 Task: Search One-way flight tickets for 2 adults, in Premium economy from Sharm El Sheikh to Bangalore to travel on 26-Nov-2023.  Stops: Any number of stops.
Action: Mouse moved to (405, 295)
Screenshot: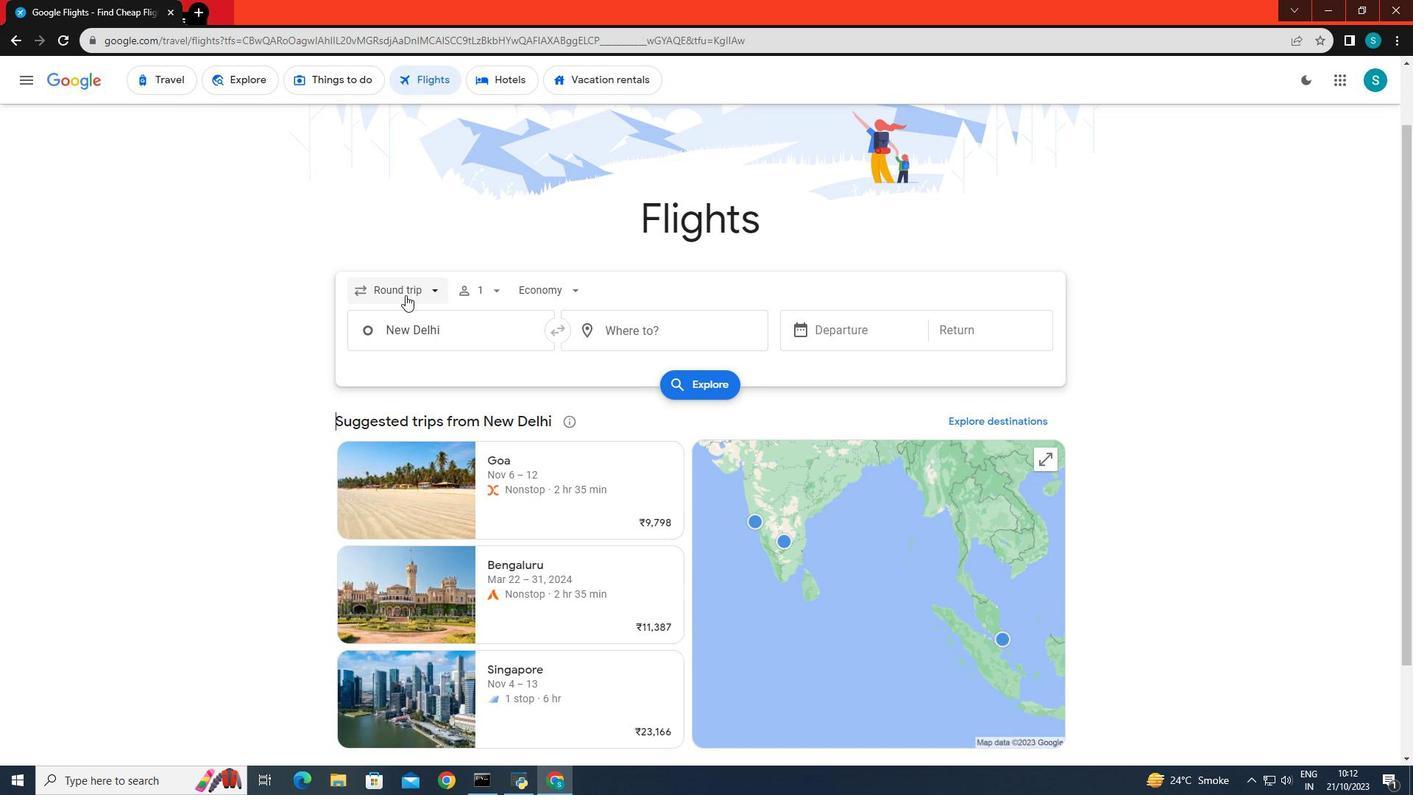 
Action: Mouse pressed left at (405, 295)
Screenshot: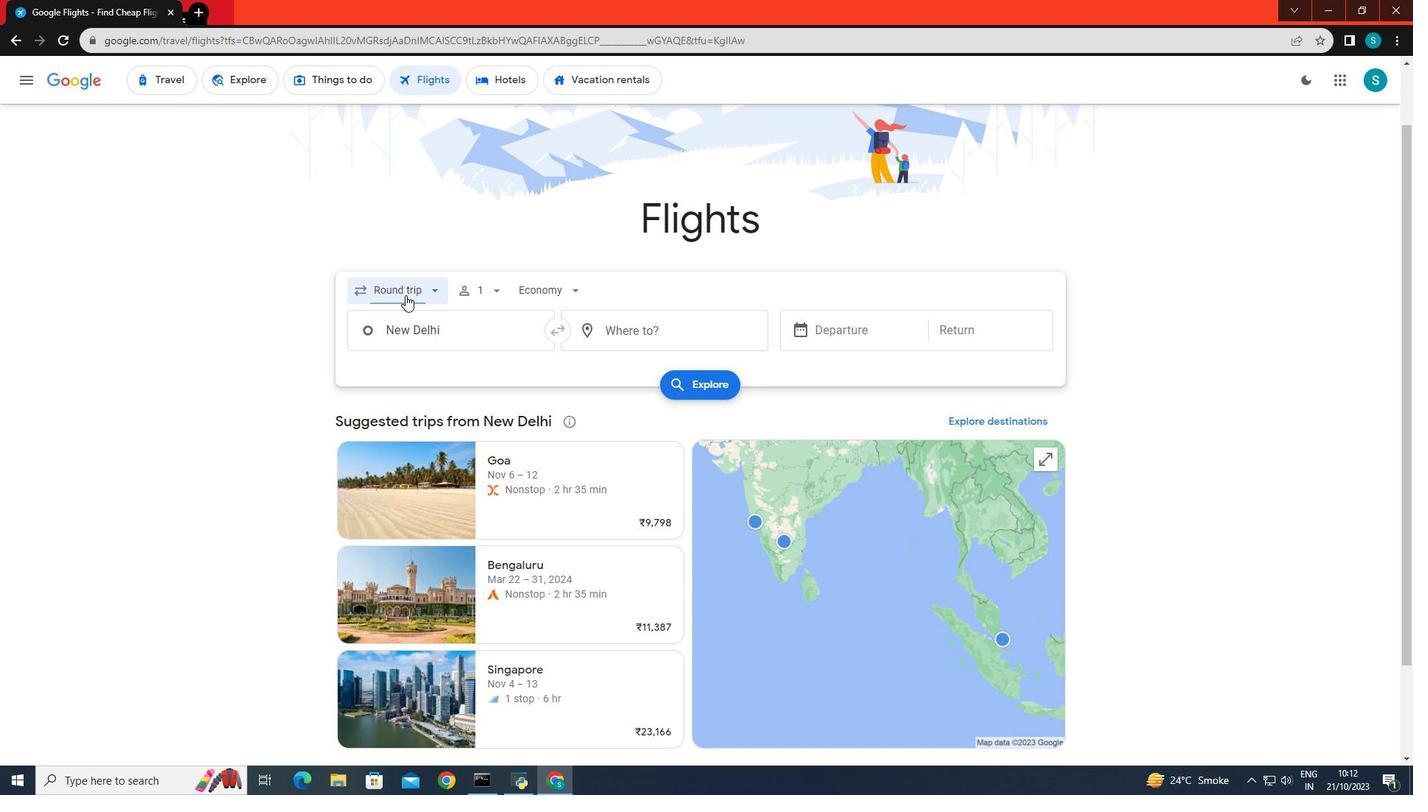 
Action: Mouse moved to (400, 368)
Screenshot: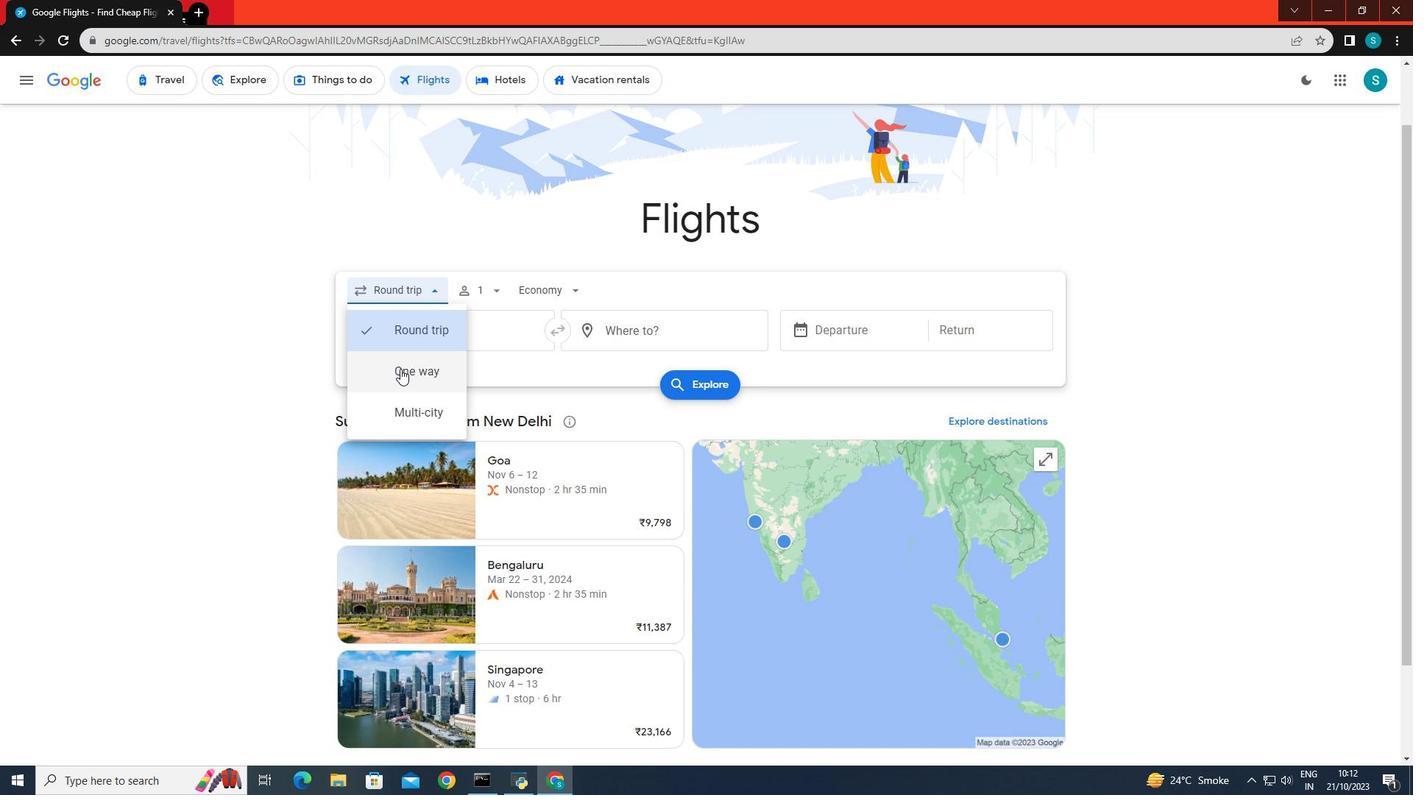 
Action: Mouse pressed left at (400, 368)
Screenshot: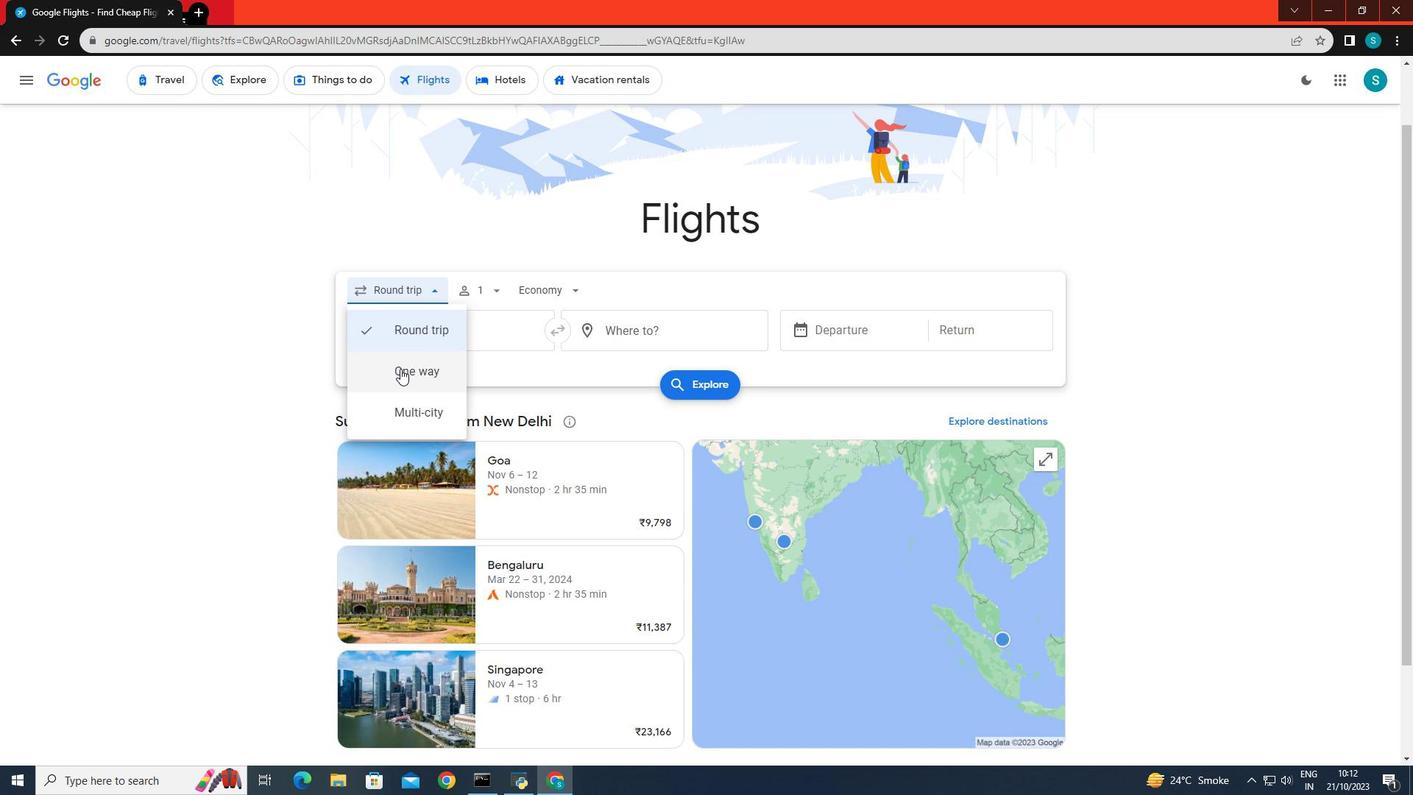 
Action: Mouse moved to (478, 285)
Screenshot: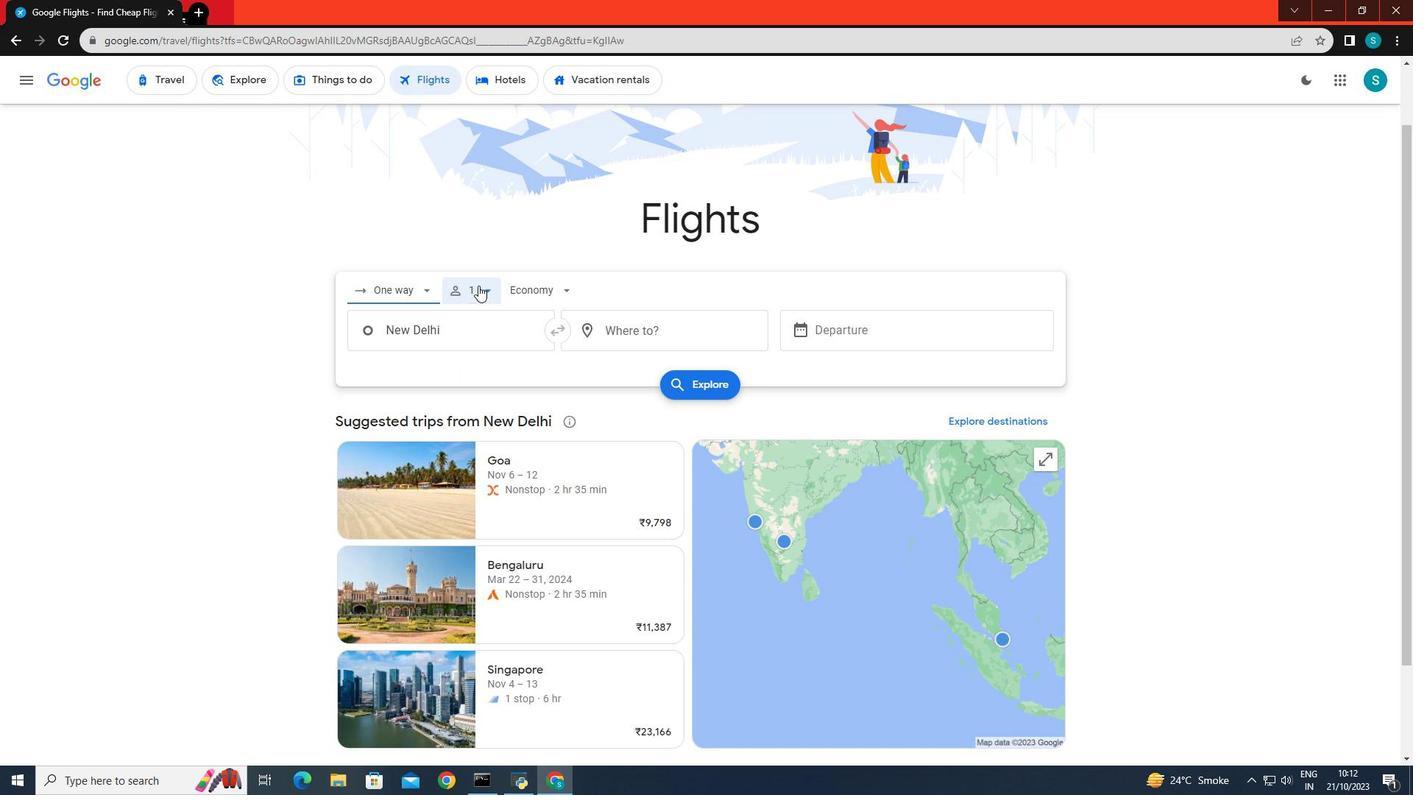 
Action: Mouse pressed left at (478, 285)
Screenshot: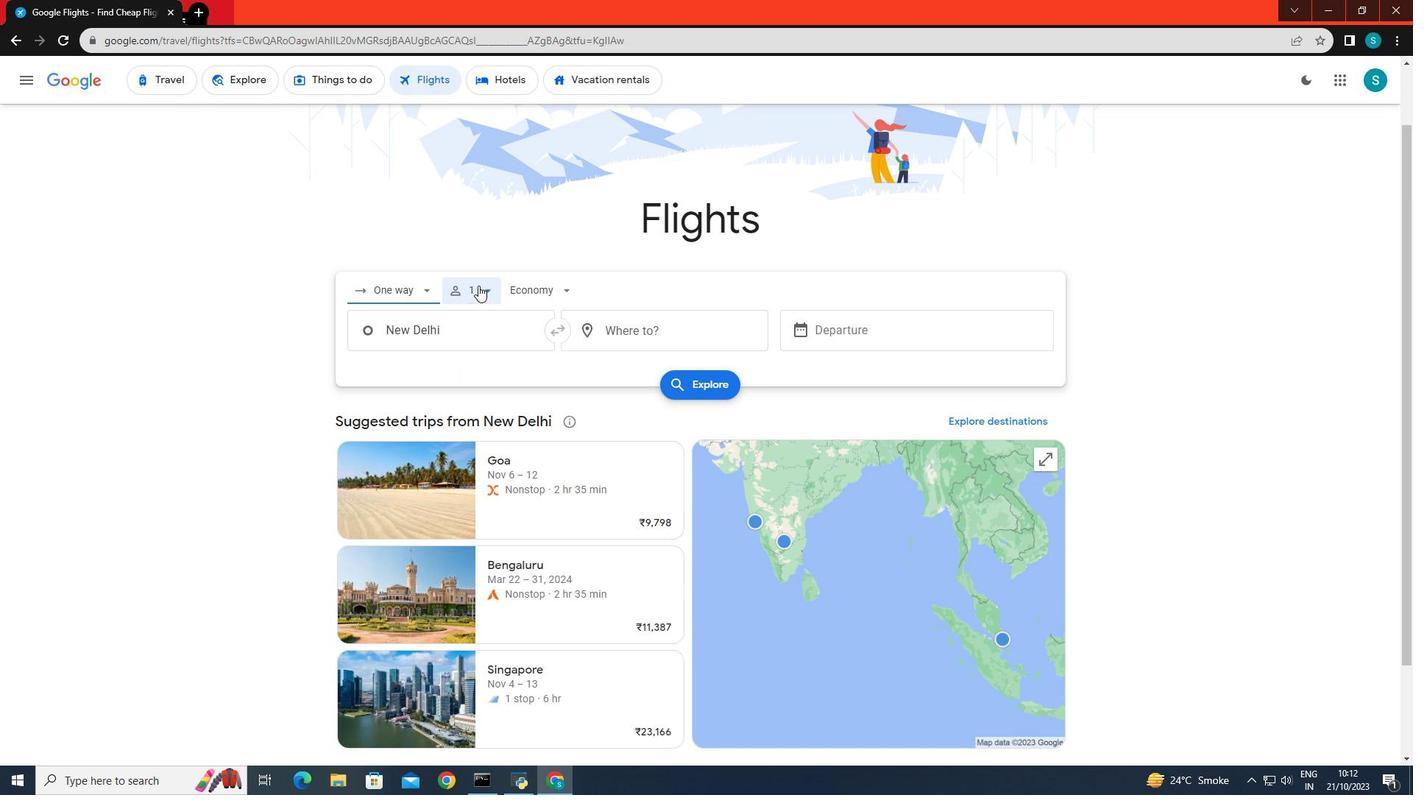 
Action: Mouse moved to (596, 326)
Screenshot: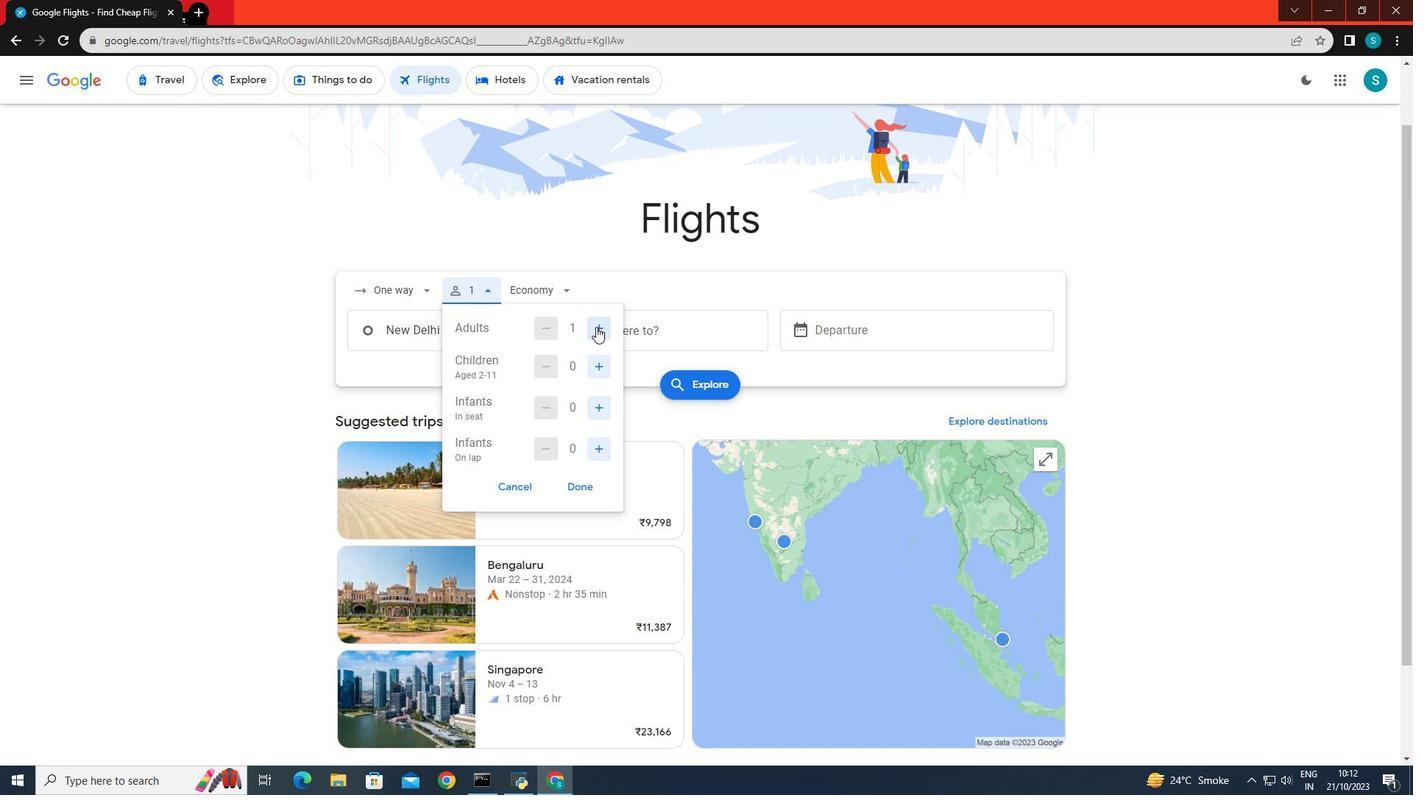 
Action: Mouse pressed left at (596, 326)
Screenshot: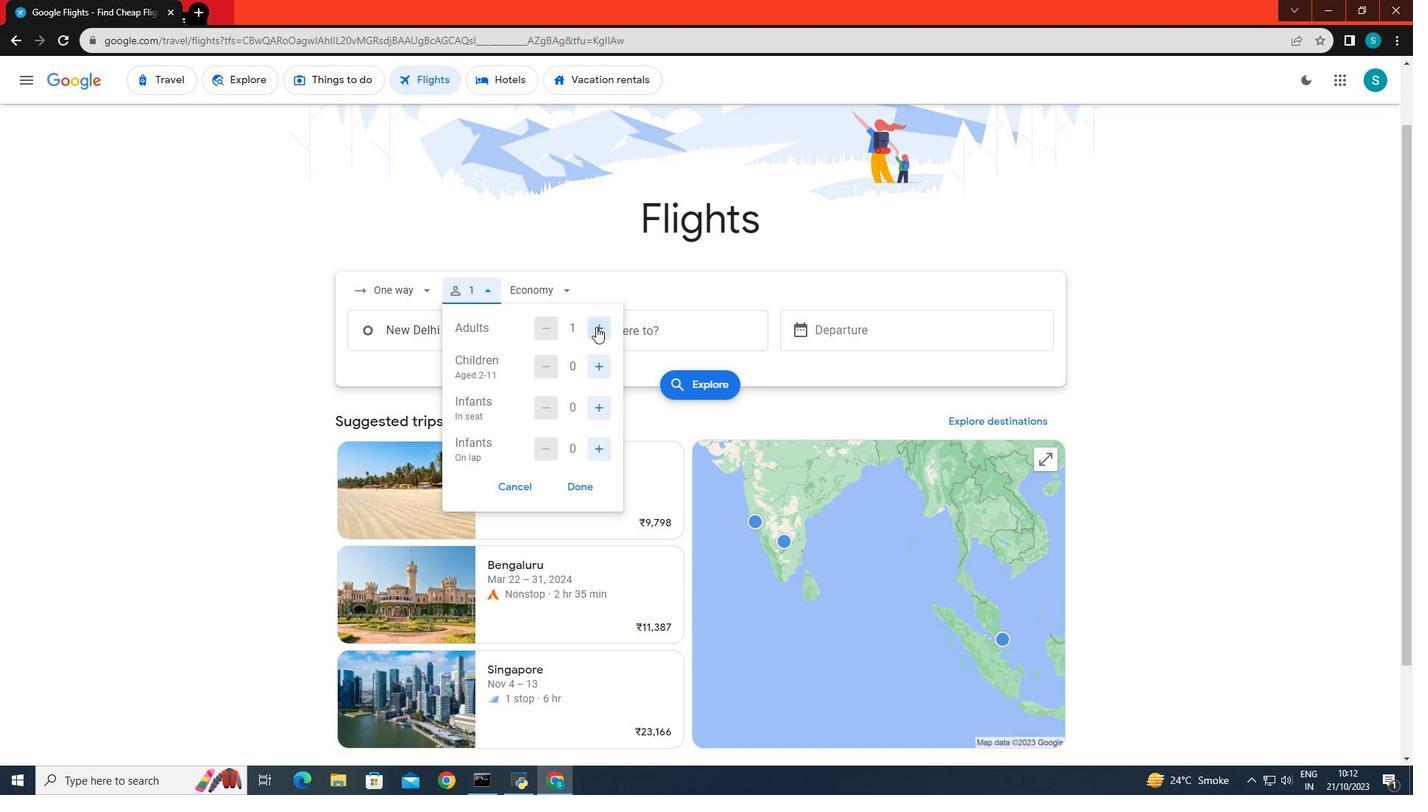 
Action: Mouse moved to (584, 484)
Screenshot: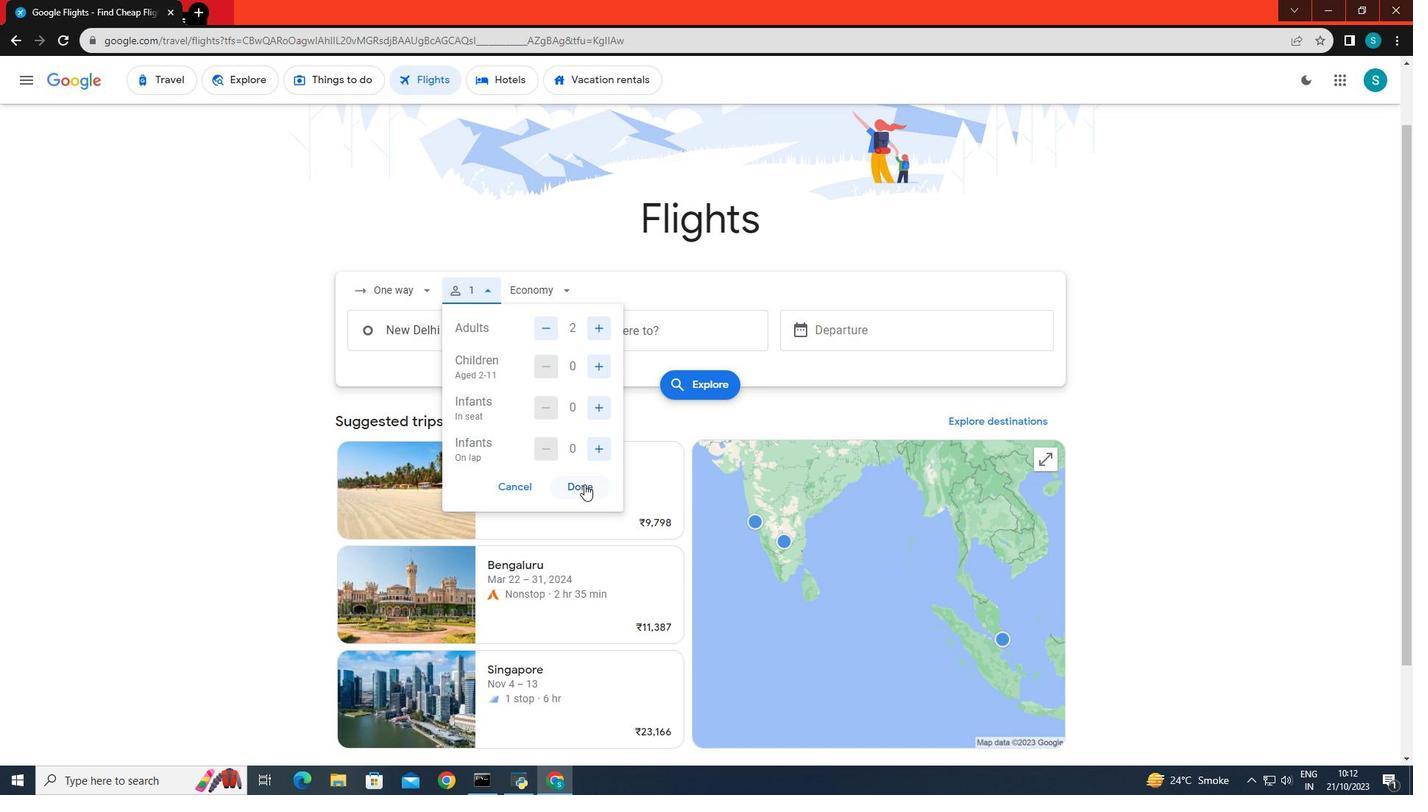 
Action: Mouse pressed left at (584, 484)
Screenshot: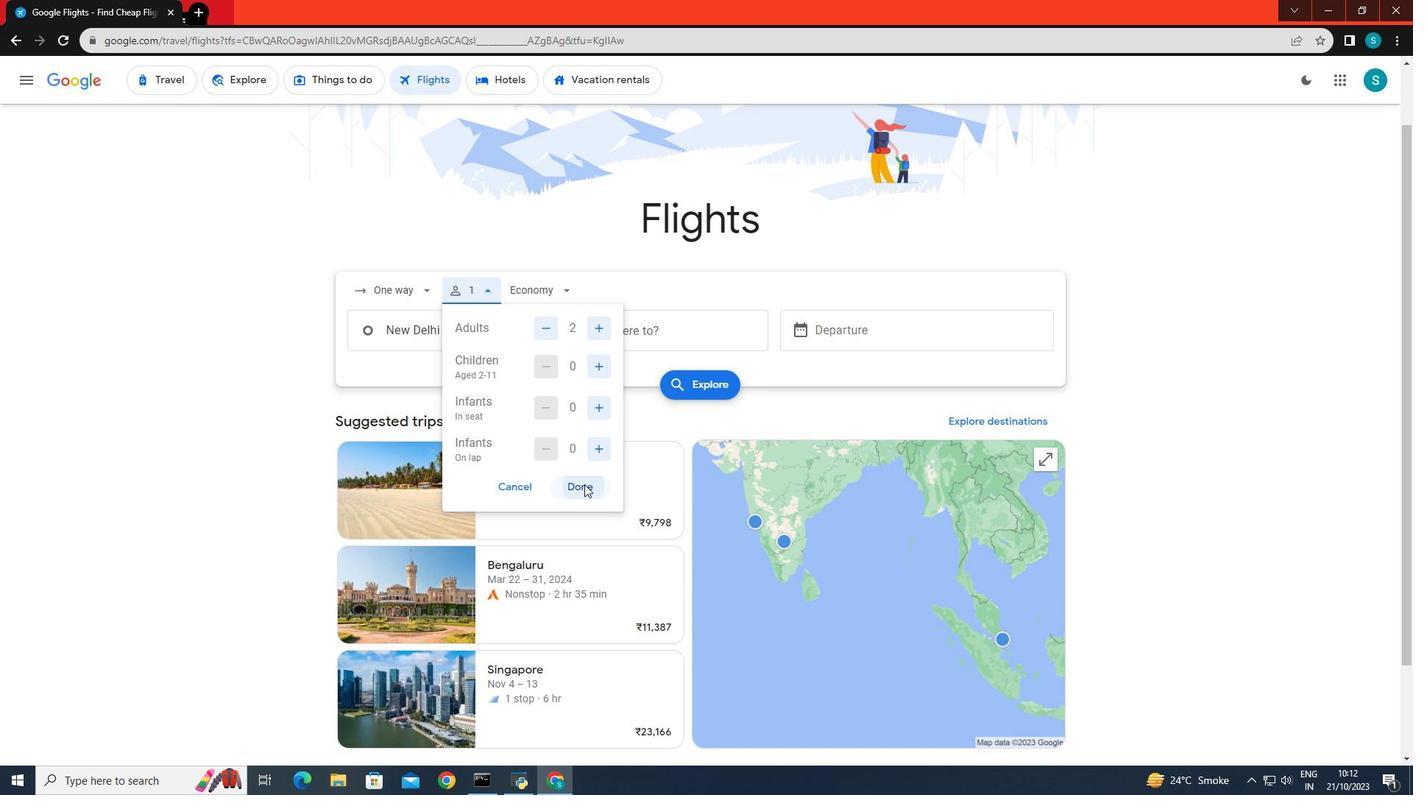 
Action: Mouse moved to (571, 290)
Screenshot: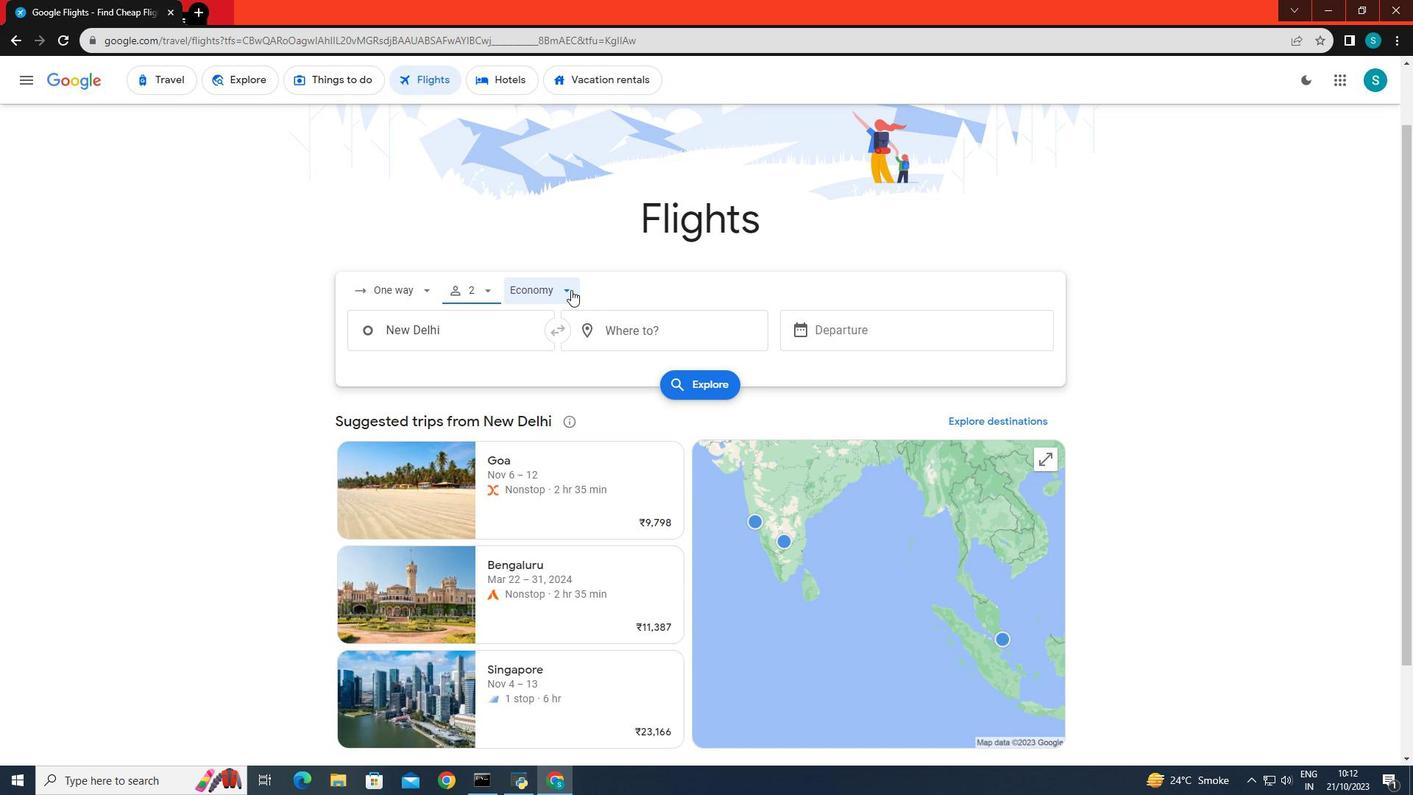 
Action: Mouse pressed left at (571, 290)
Screenshot: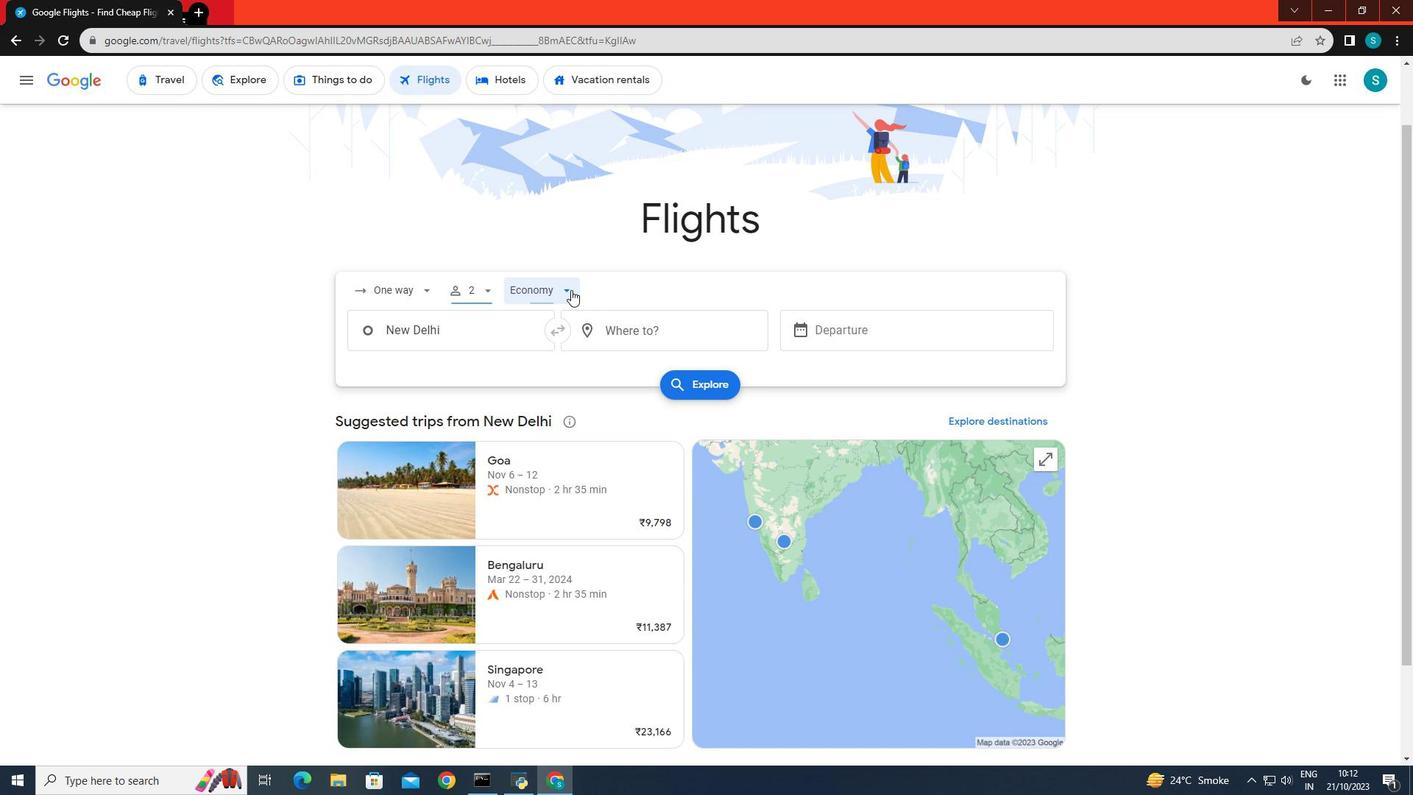 
Action: Mouse moved to (566, 360)
Screenshot: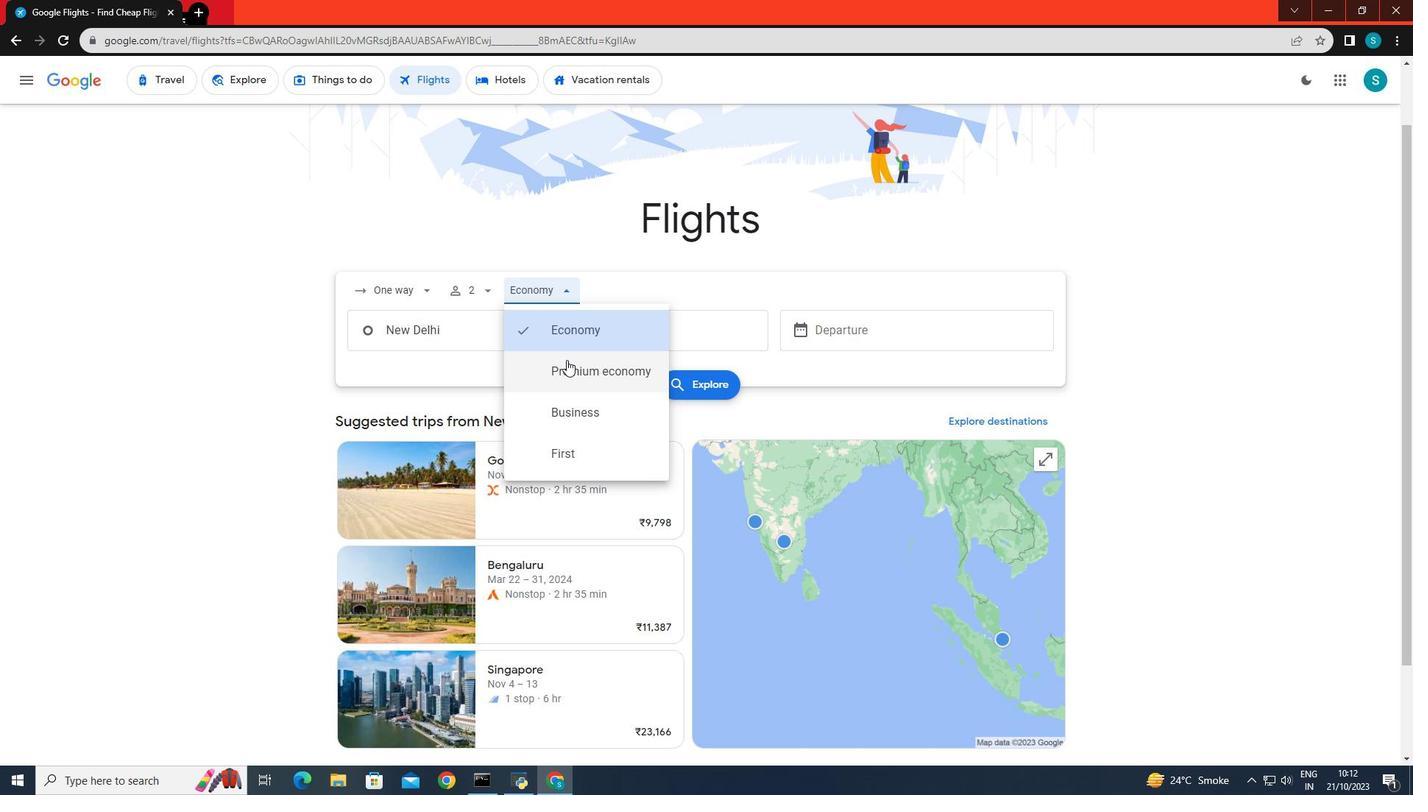 
Action: Mouse pressed left at (566, 360)
Screenshot: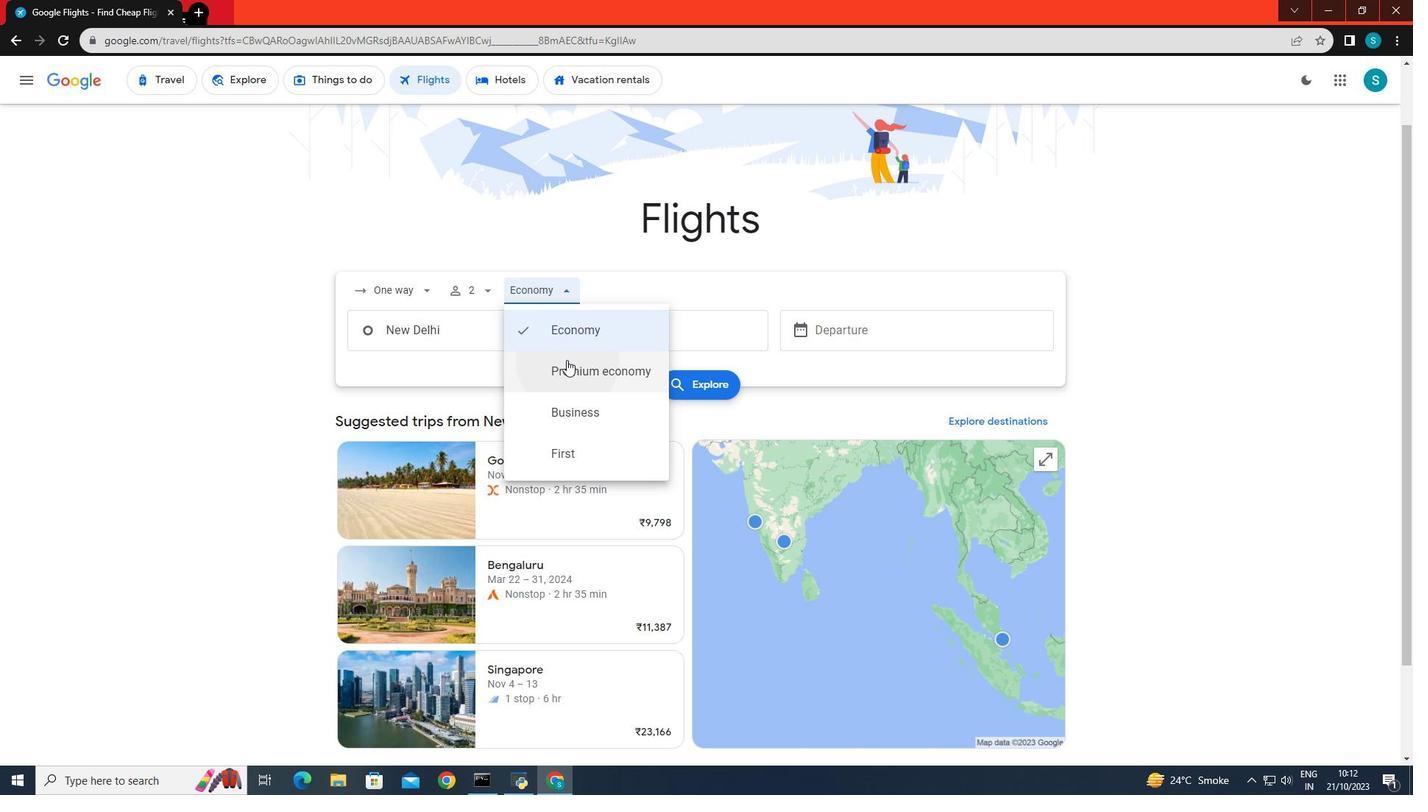 
Action: Mouse moved to (443, 333)
Screenshot: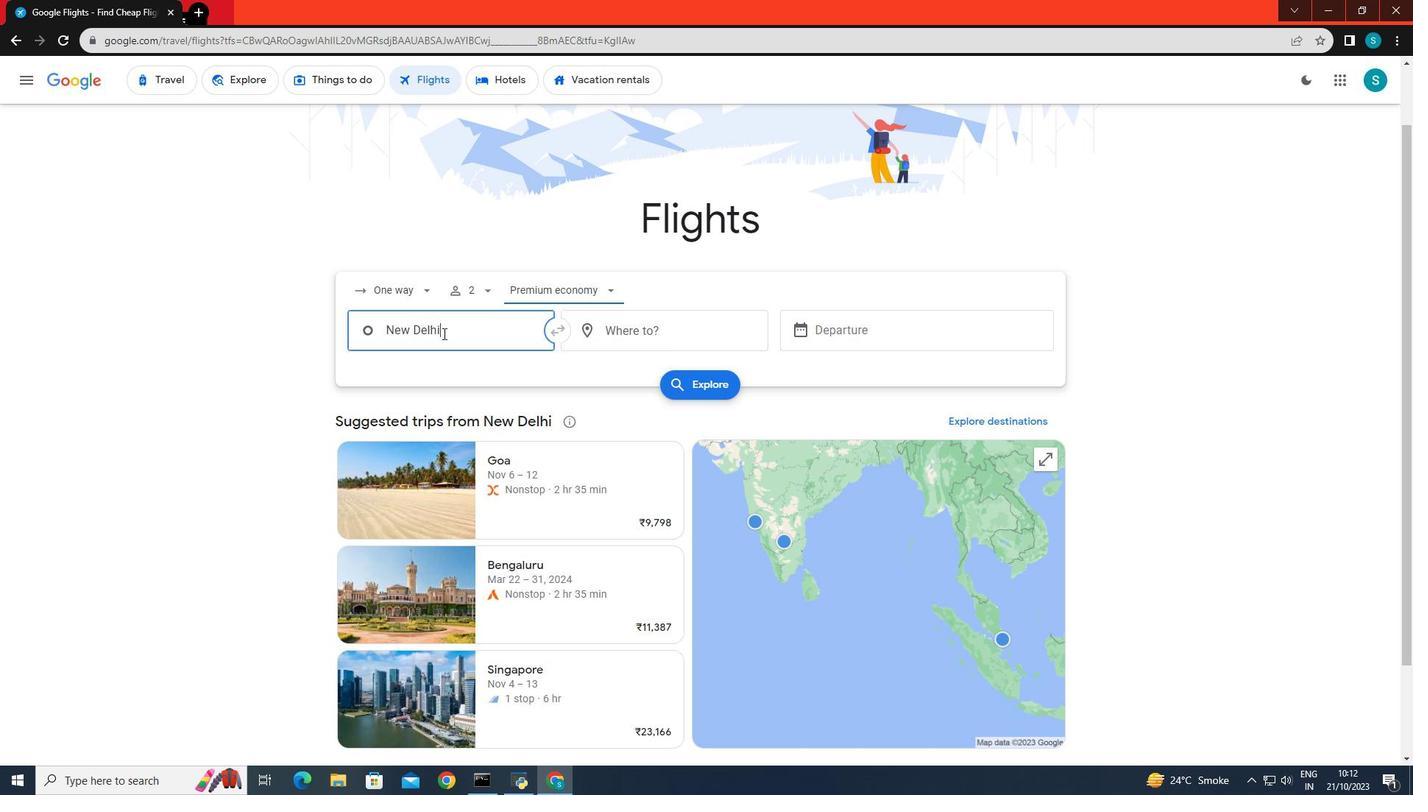 
Action: Mouse pressed left at (443, 333)
Screenshot: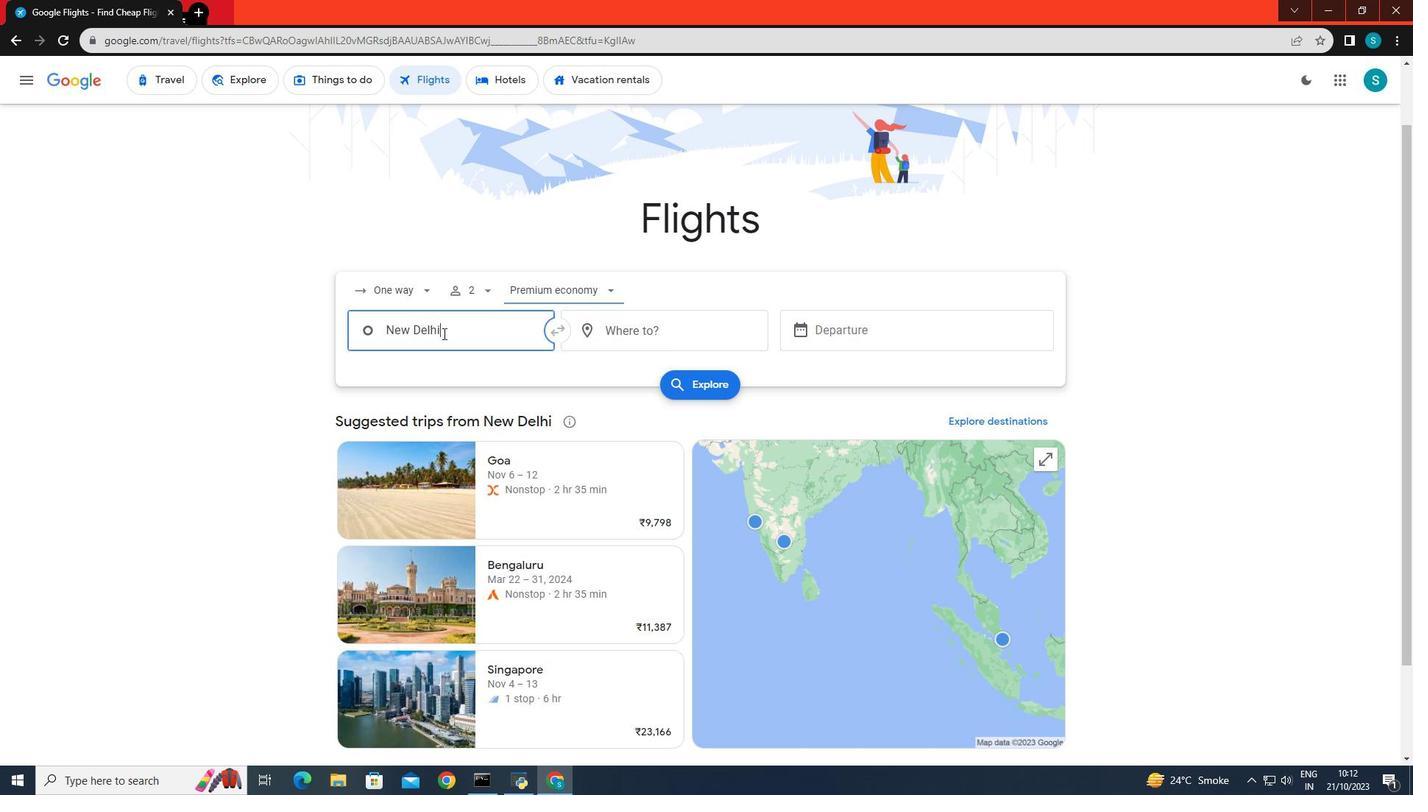 
Action: Key pressed <Key.backspace><Key.caps_lock>S<Key.caps_lock>ha<Key.backspace><Key.backspace><Key.backspace>s<Key.caps_lock>HARM<Key.space><Key.caps_lock>e<Key.caps_lock>L-<Key.caps_lock>s<Key.caps_lock>HEIKH,<Key.space>
Screenshot: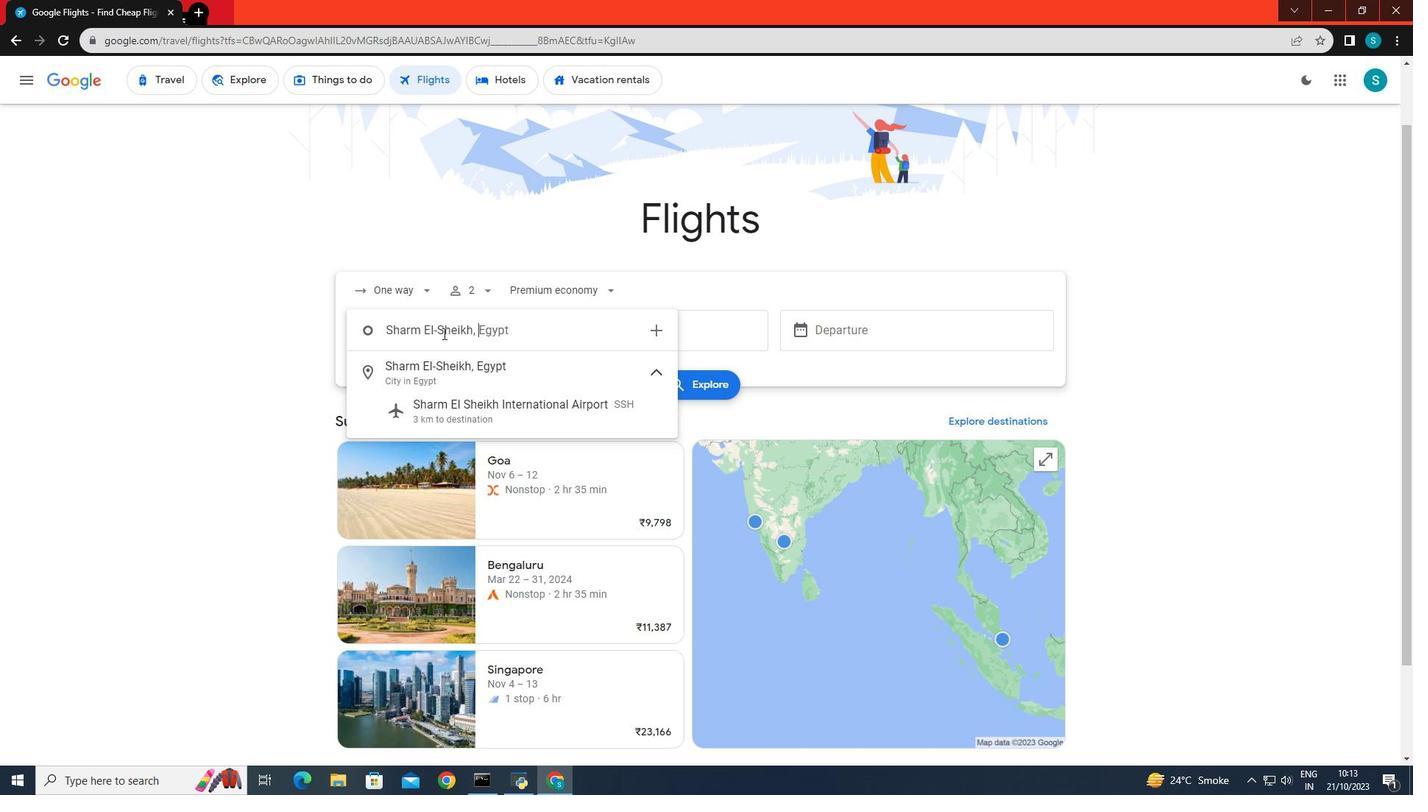 
Action: Mouse moved to (453, 370)
Screenshot: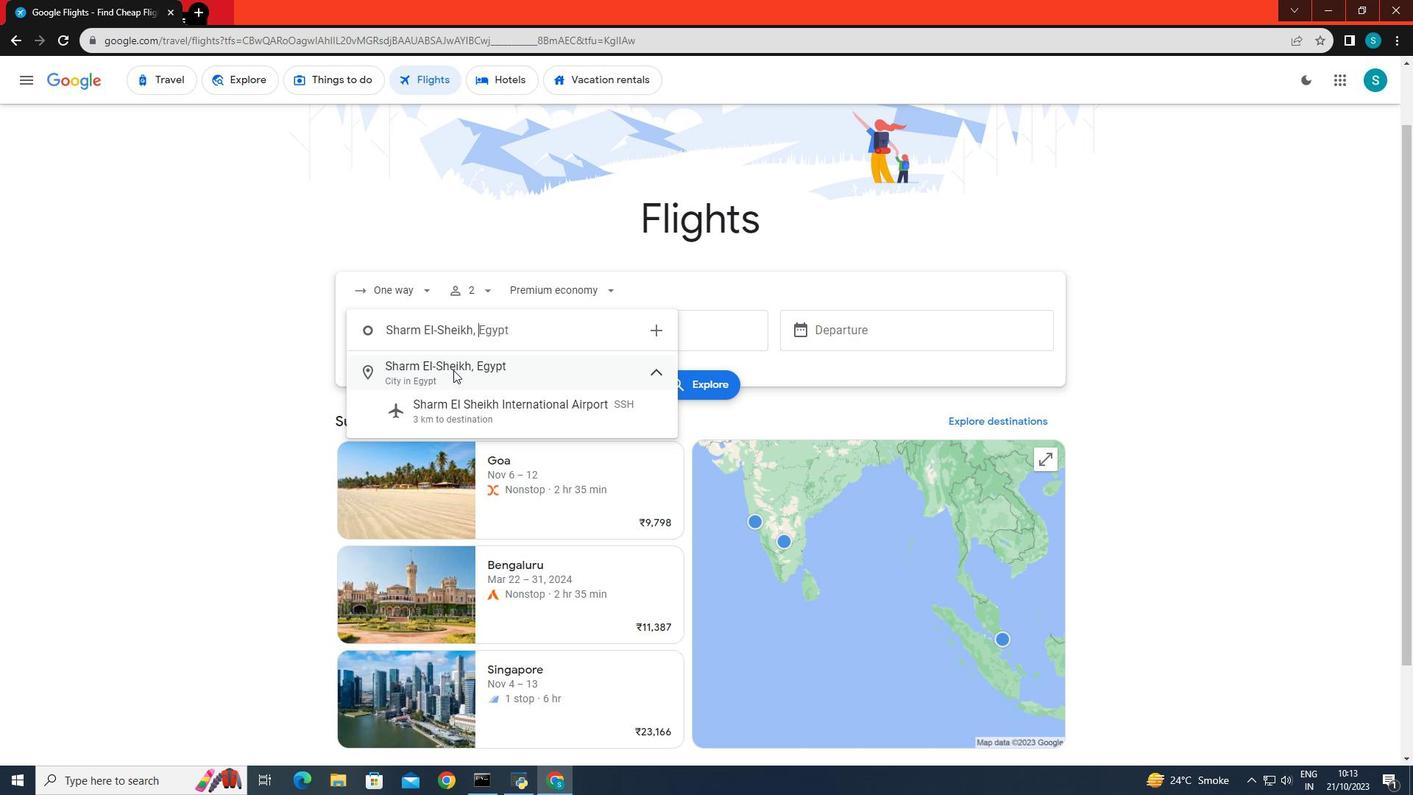 
Action: Mouse pressed left at (453, 370)
Screenshot: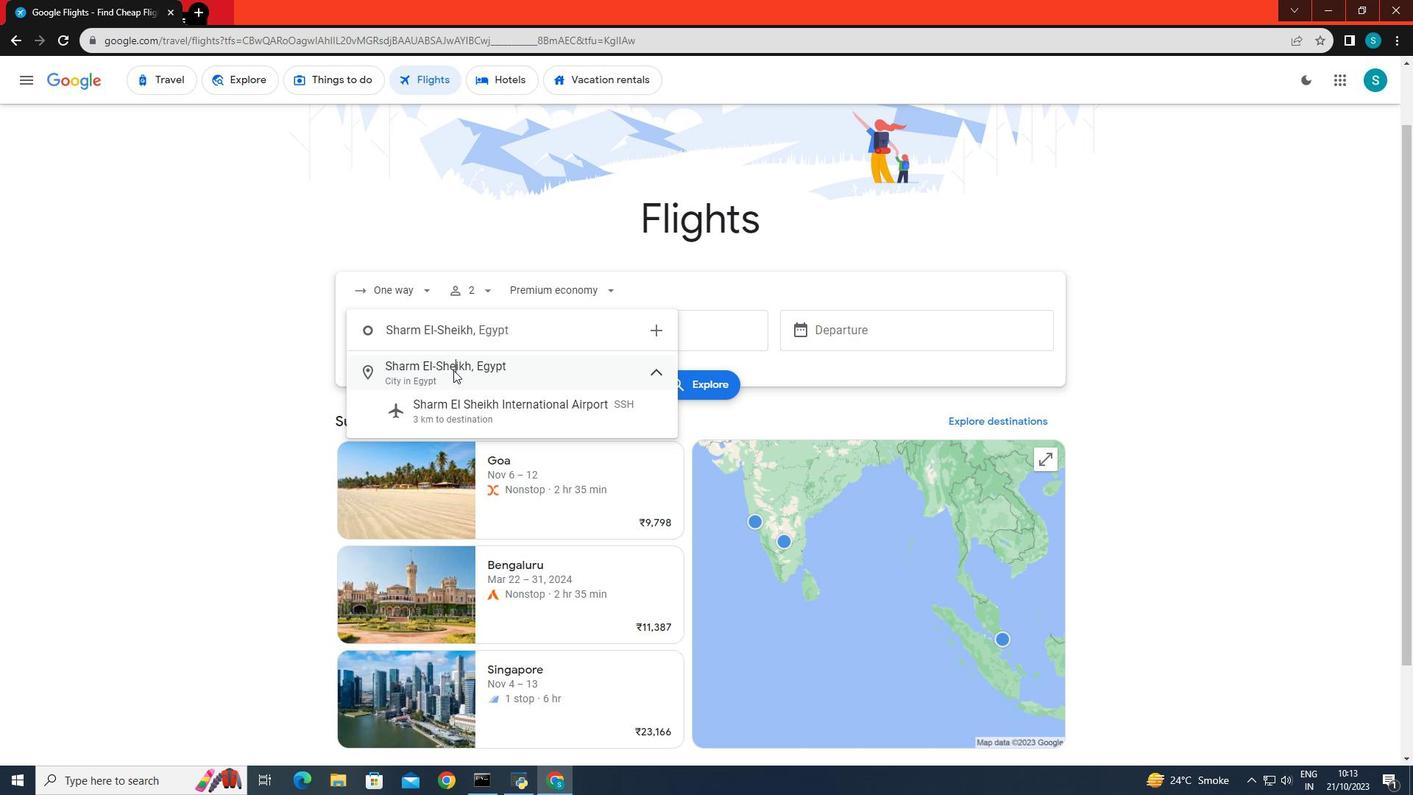 
Action: Mouse moved to (656, 335)
Screenshot: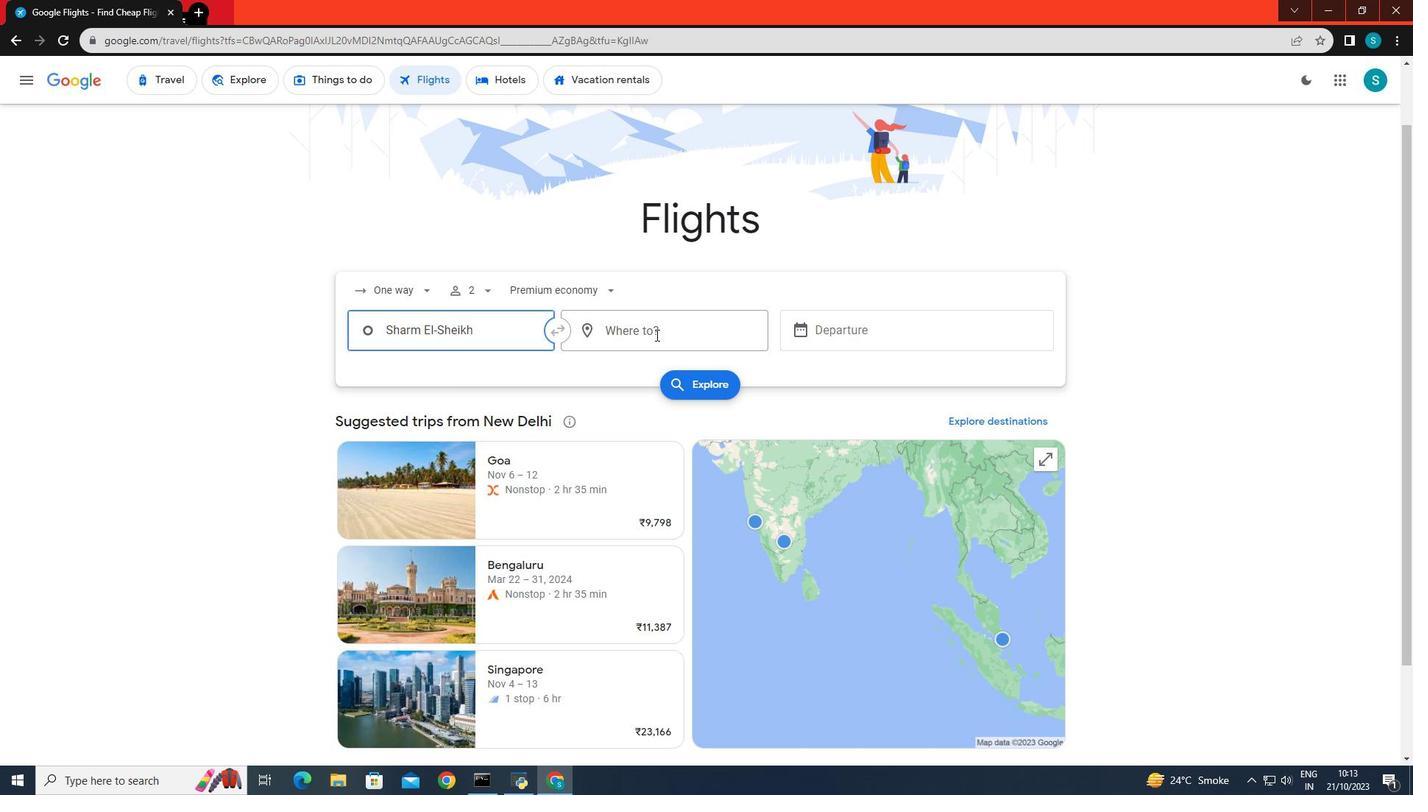 
Action: Mouse pressed left at (656, 335)
Screenshot: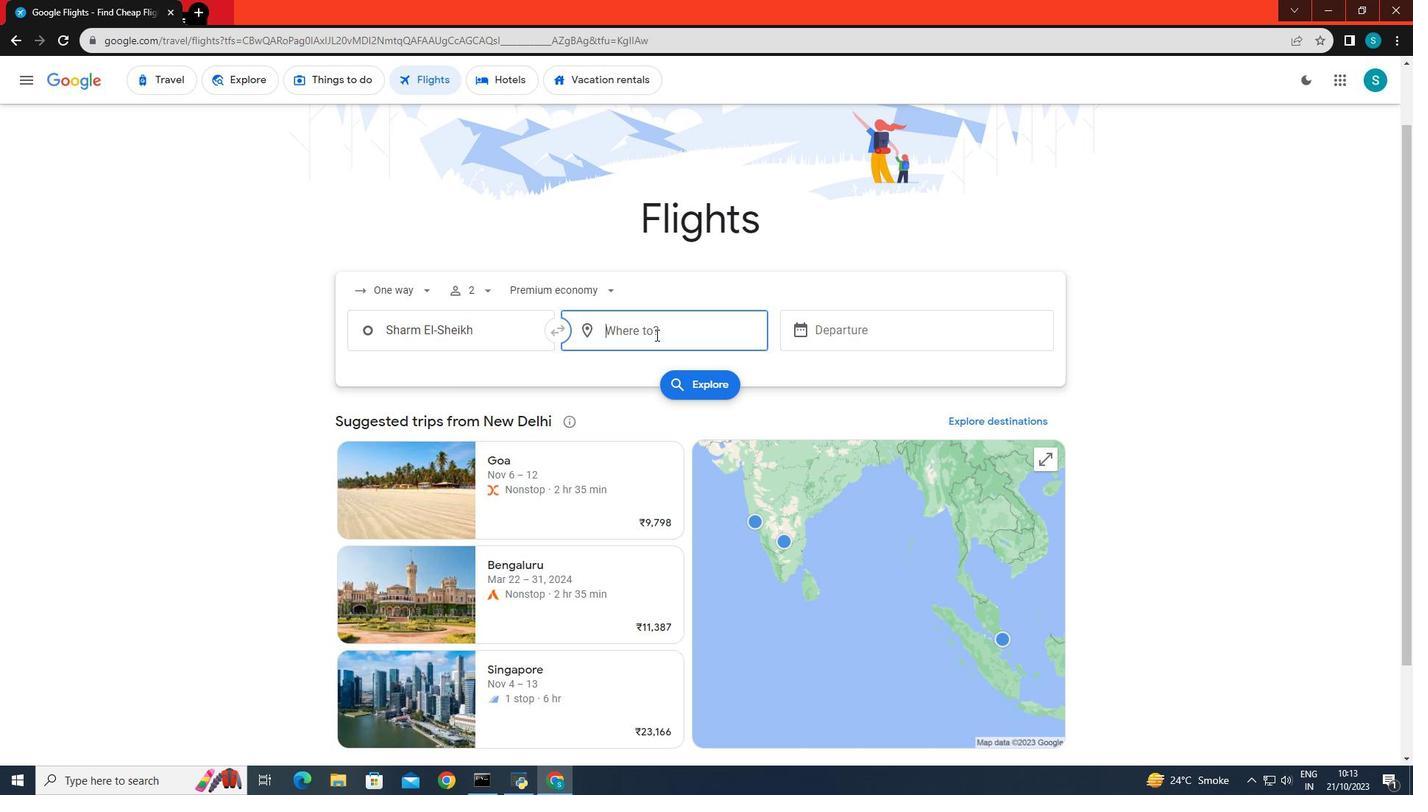 
Action: Key pressed <Key.caps_lock>b<Key.caps_lock>ANGLO<Key.backspace><Key.backspace><Key.backspace>GLU<Key.backspace><Key.backspace>AL
Screenshot: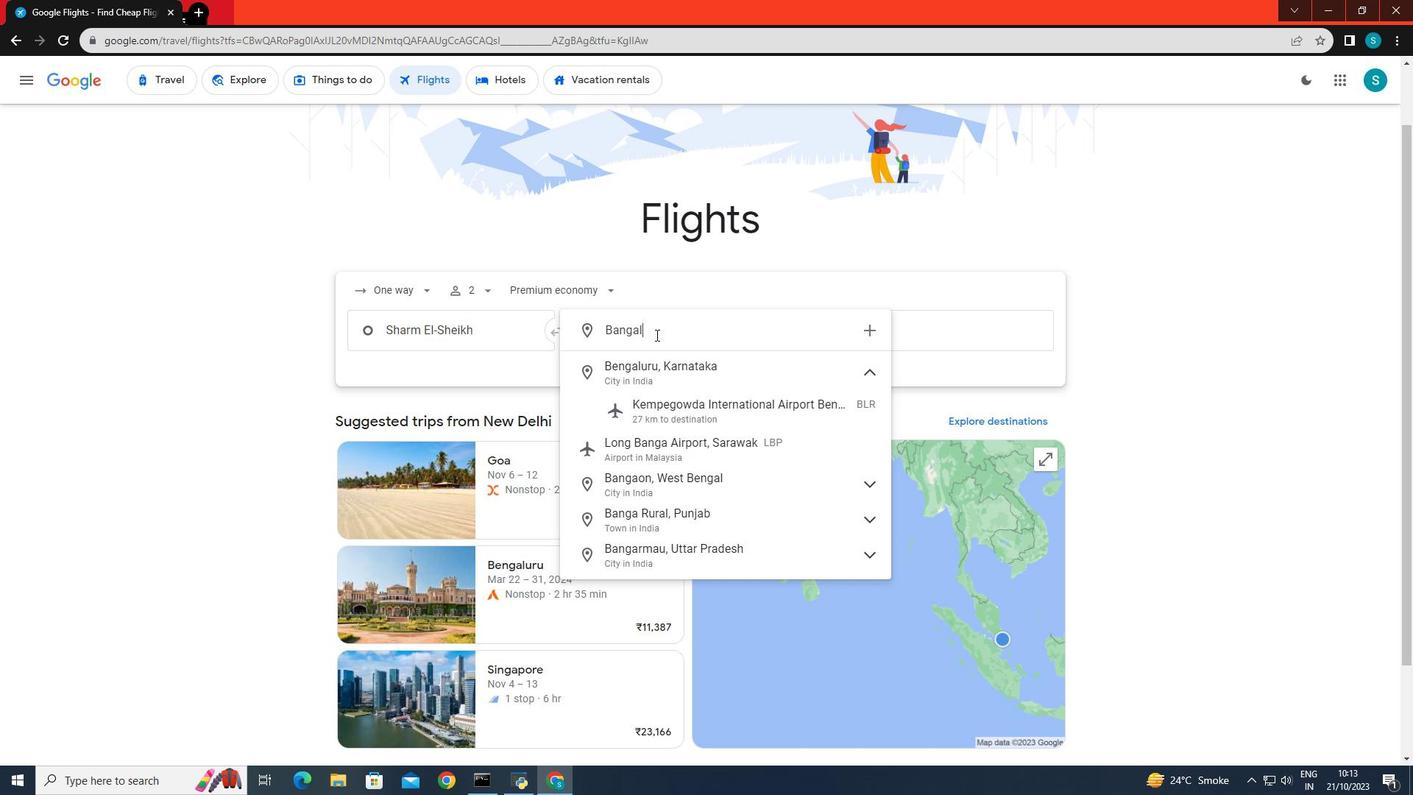 
Action: Mouse moved to (641, 374)
Screenshot: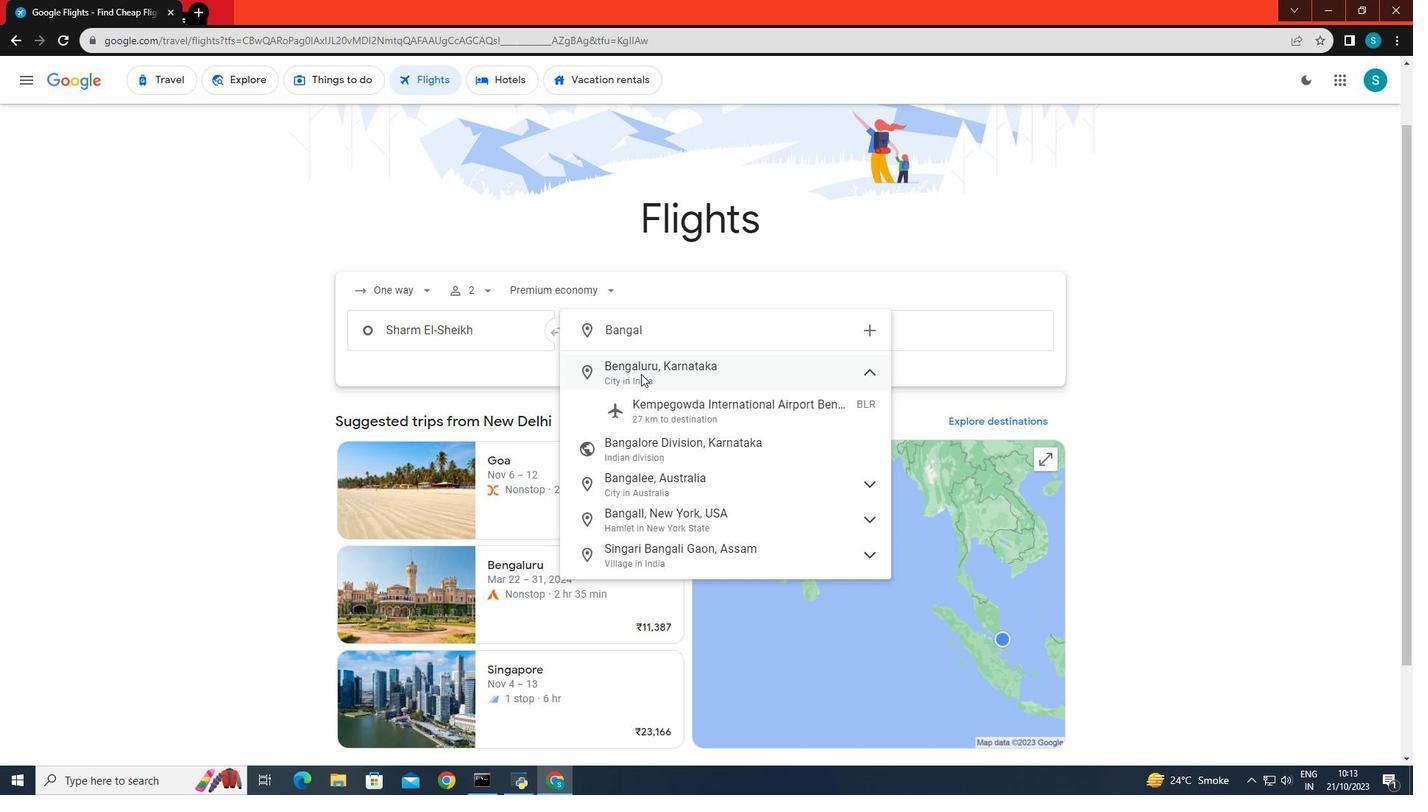 
Action: Mouse pressed left at (641, 374)
Screenshot: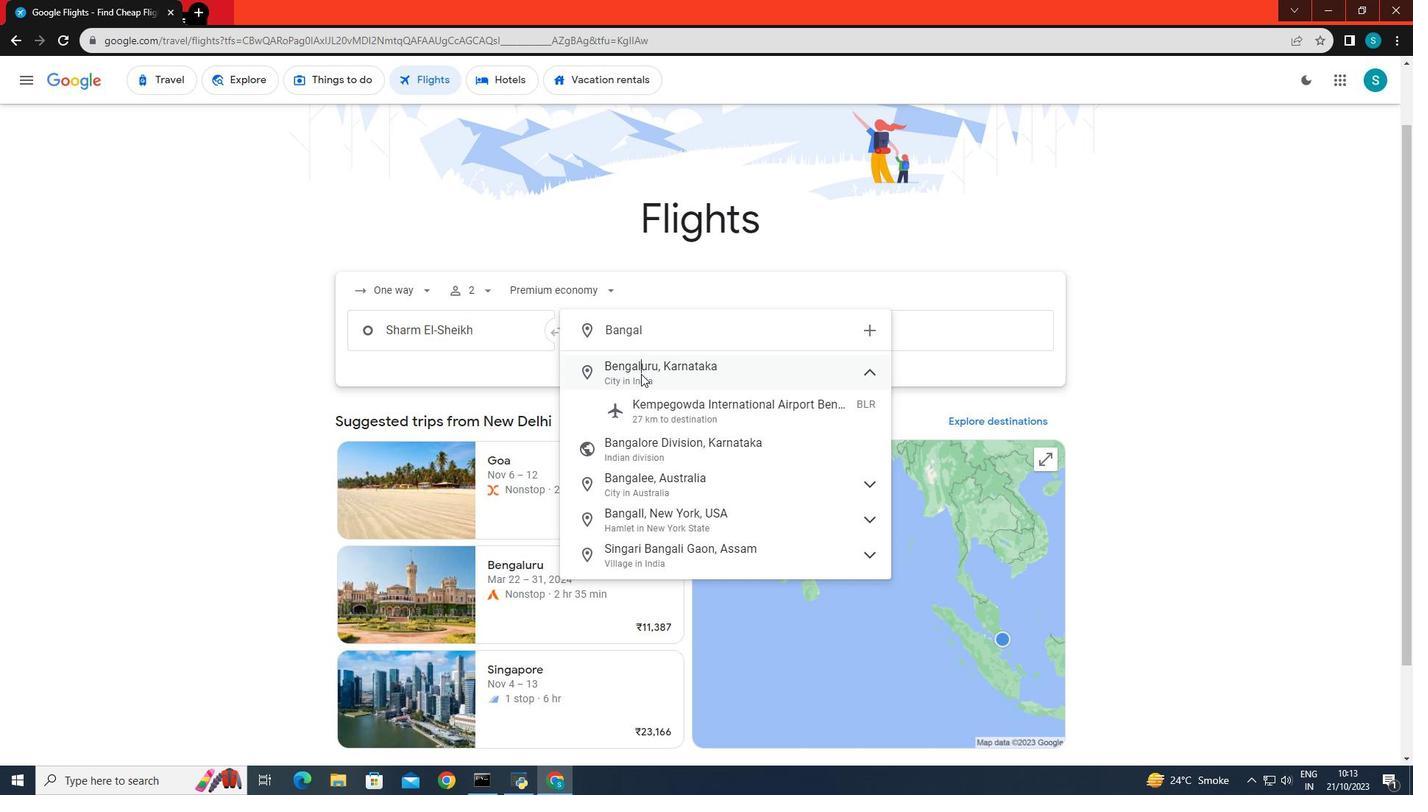 
Action: Mouse moved to (862, 335)
Screenshot: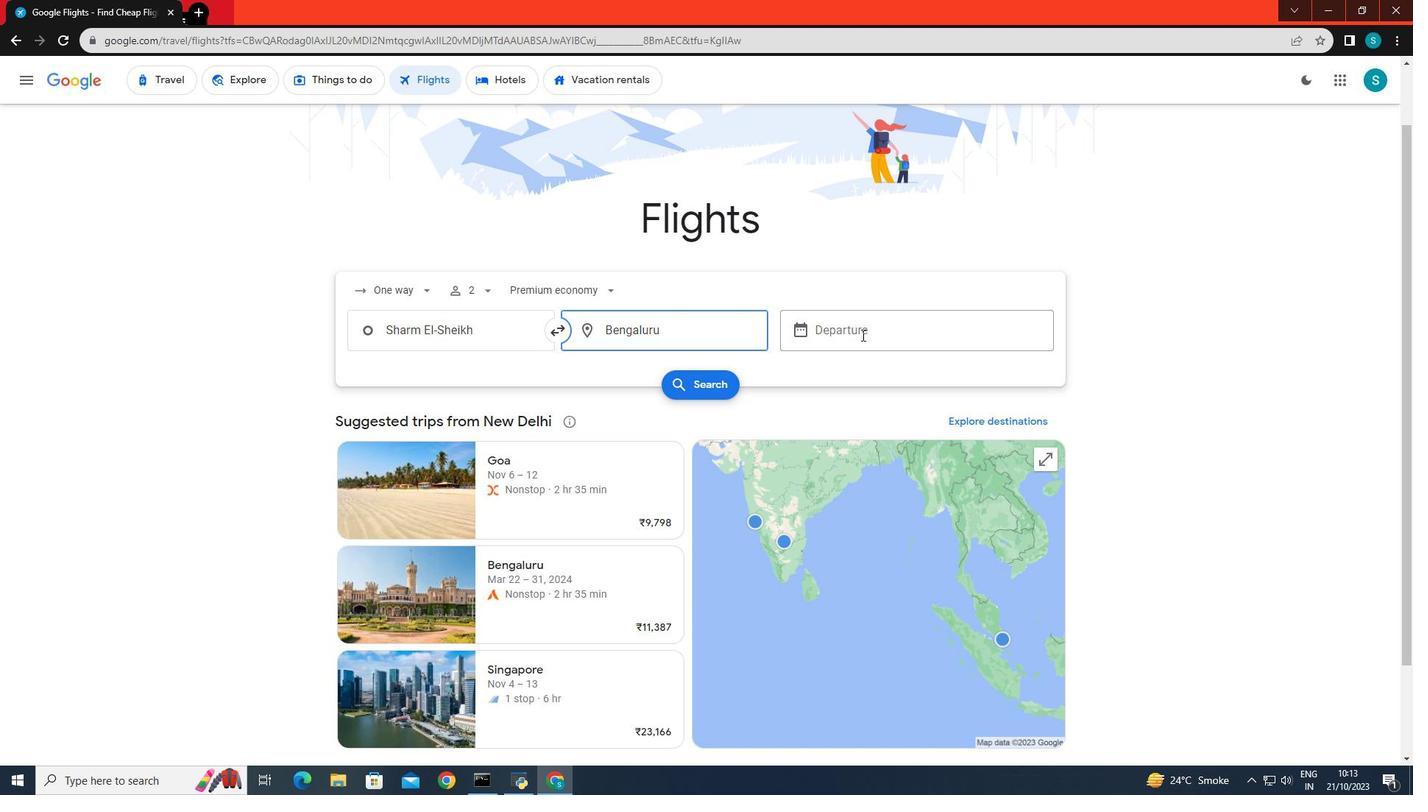 
Action: Mouse pressed left at (862, 335)
Screenshot: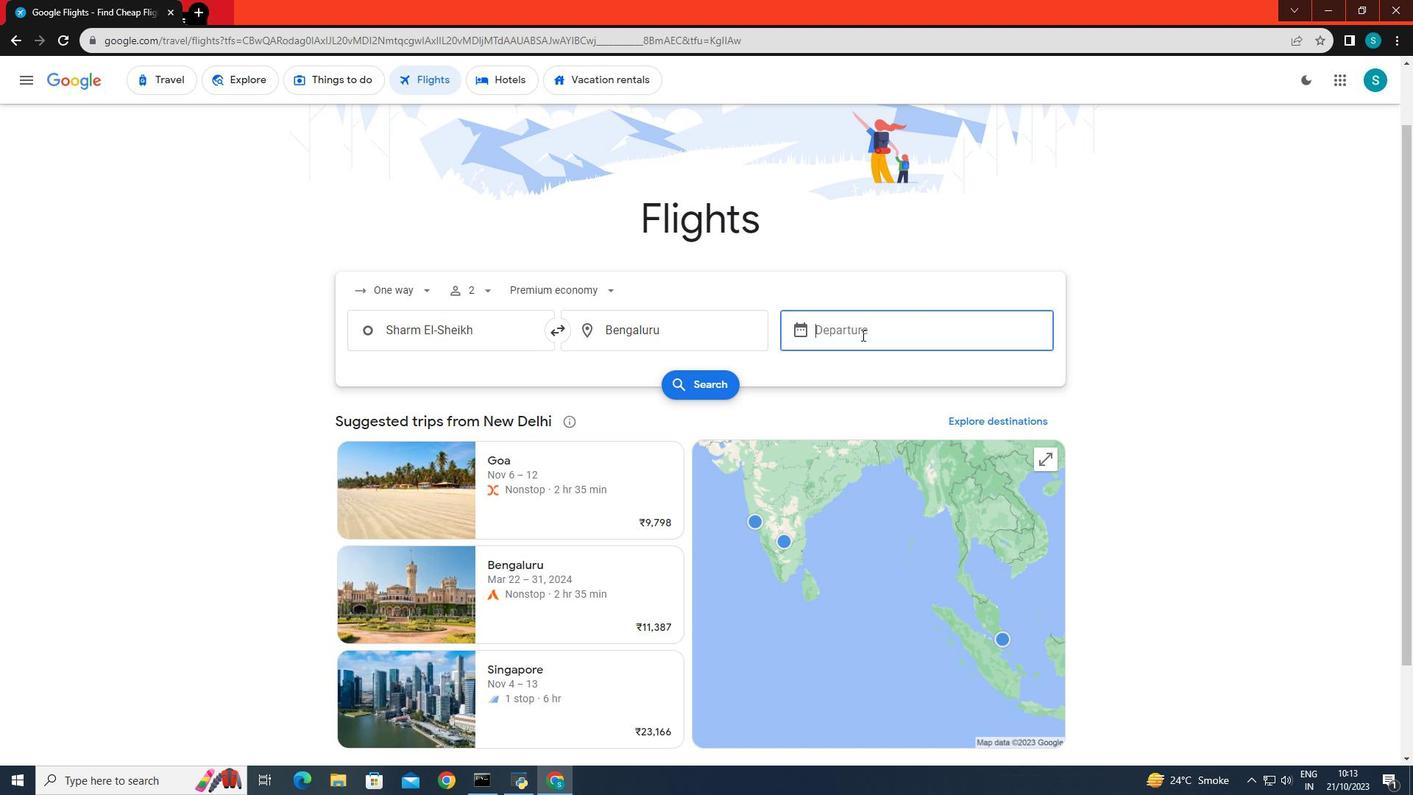 
Action: Mouse moved to (806, 603)
Screenshot: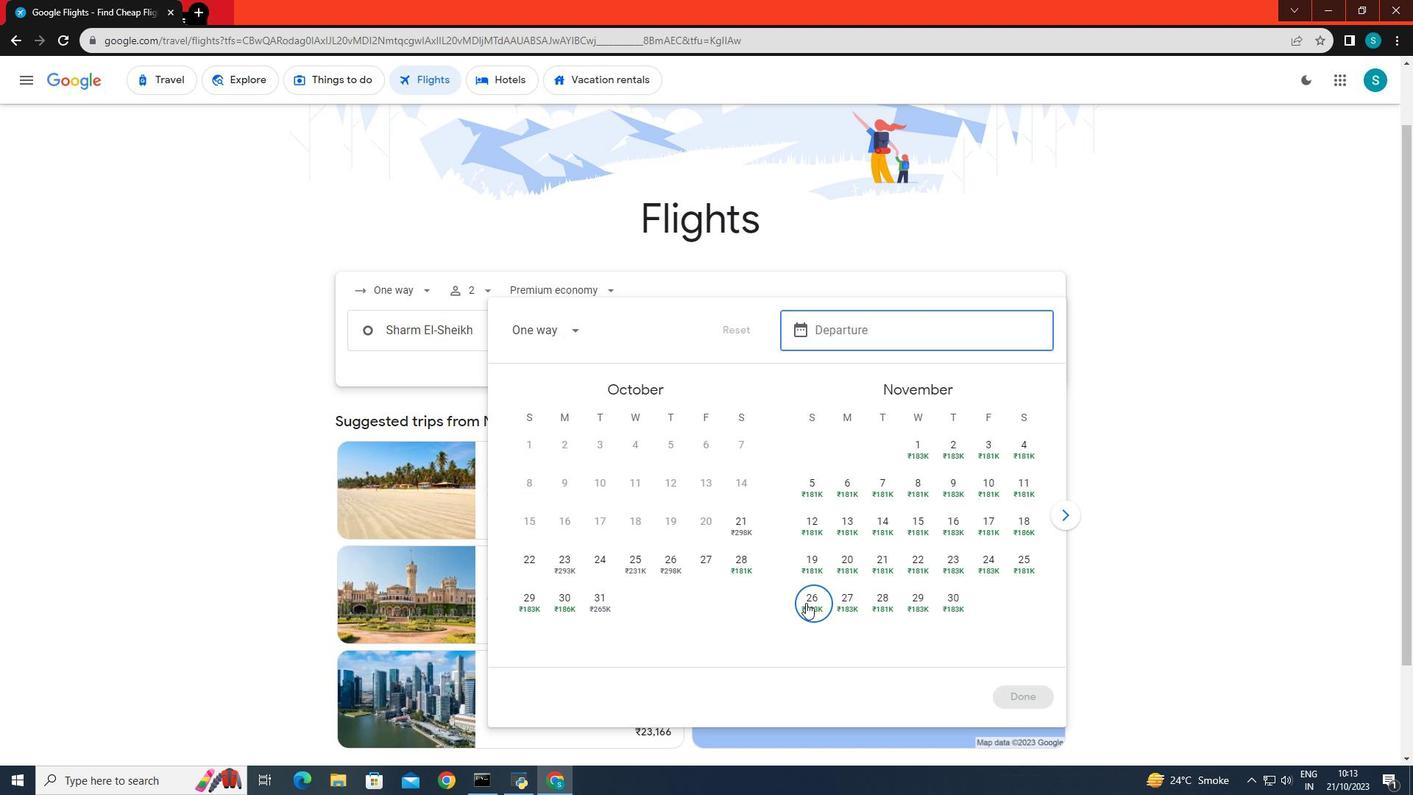 
Action: Mouse pressed left at (806, 603)
Screenshot: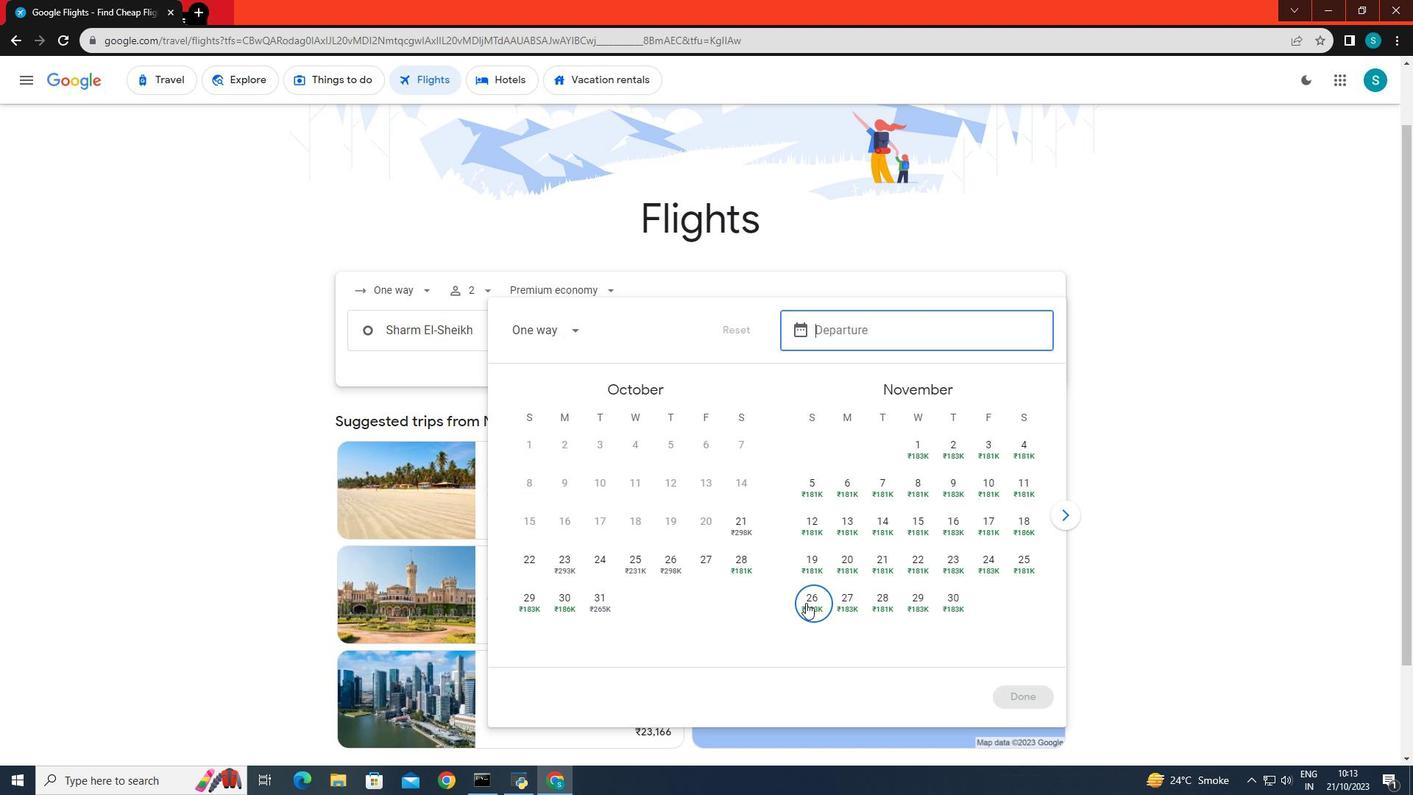 
Action: Mouse moved to (1010, 691)
Screenshot: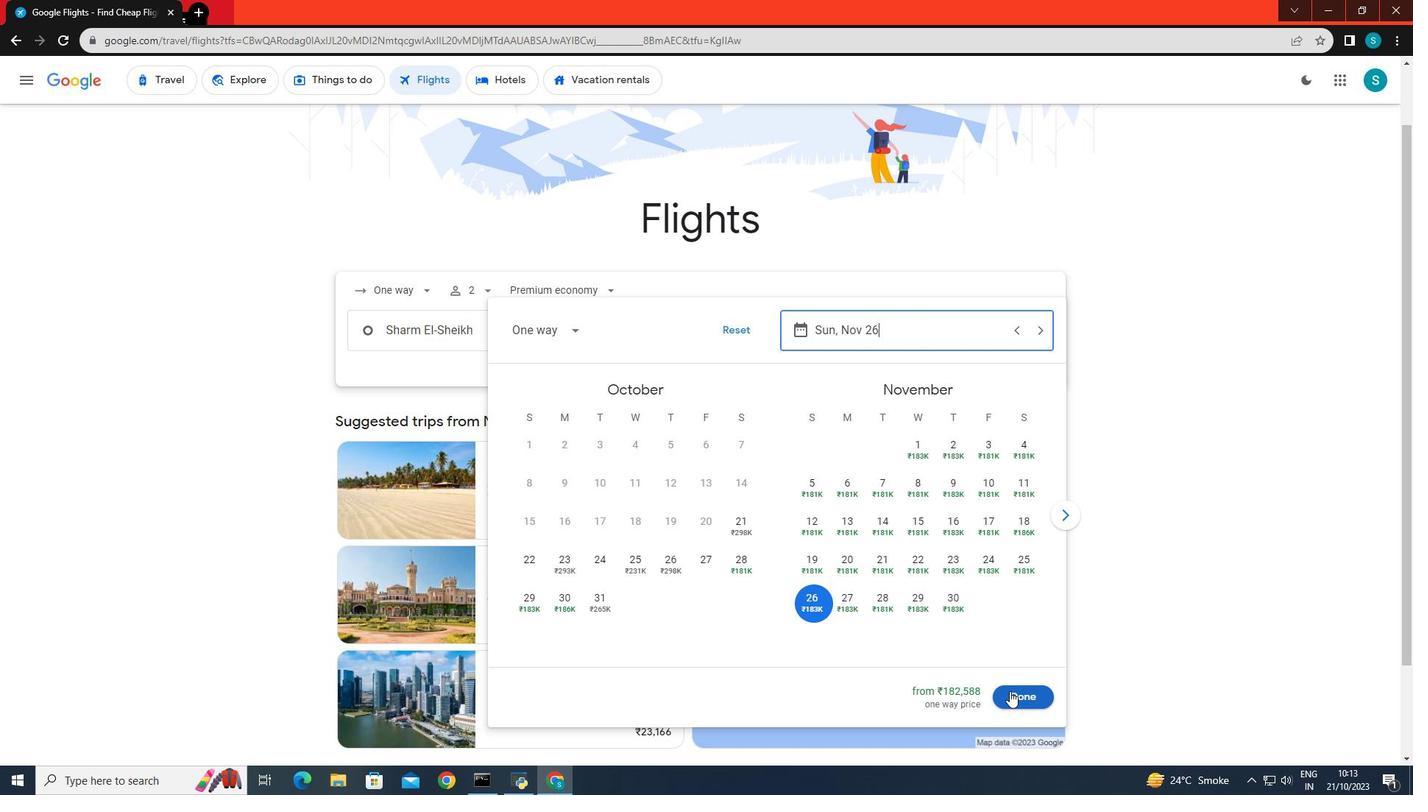 
Action: Mouse pressed left at (1010, 691)
Screenshot: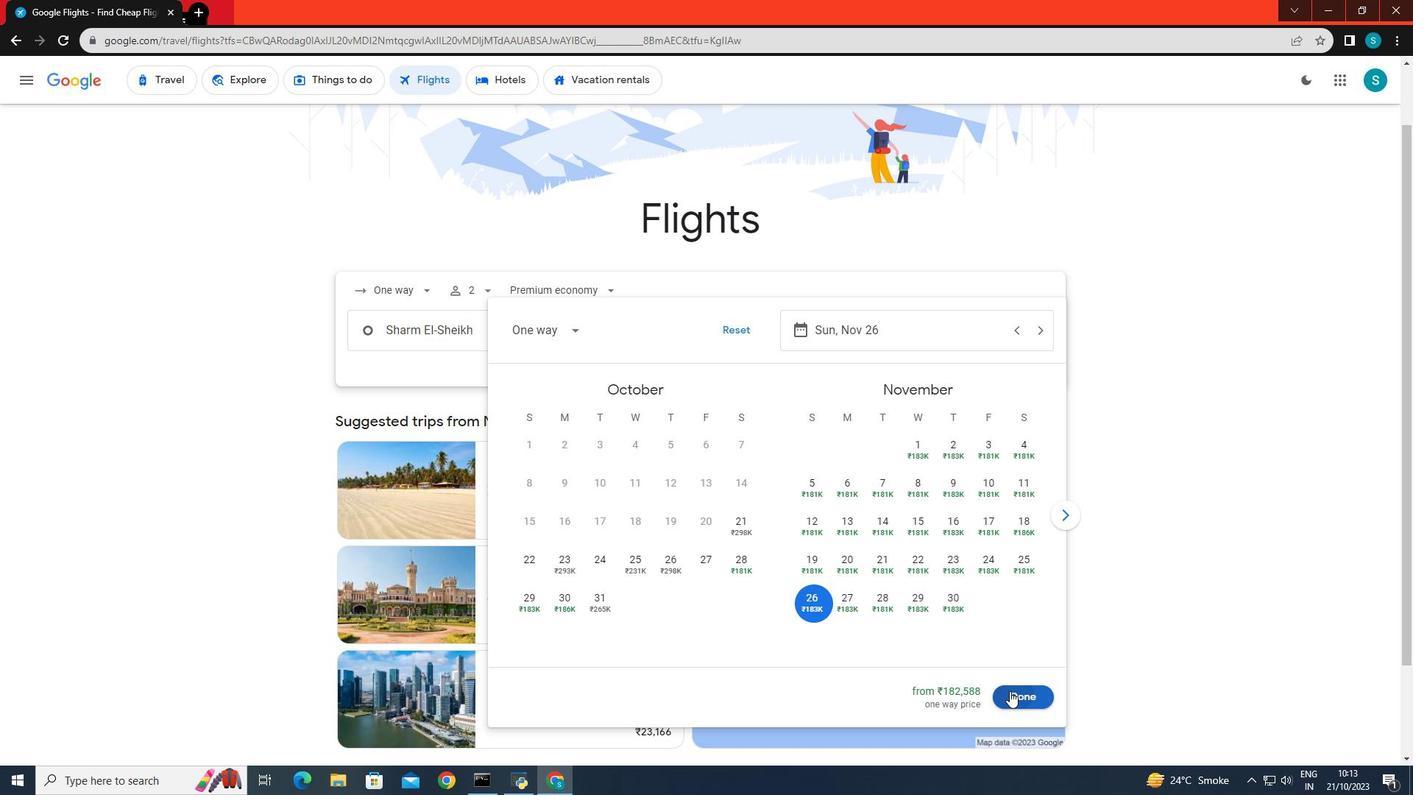 
Action: Mouse moved to (702, 389)
Screenshot: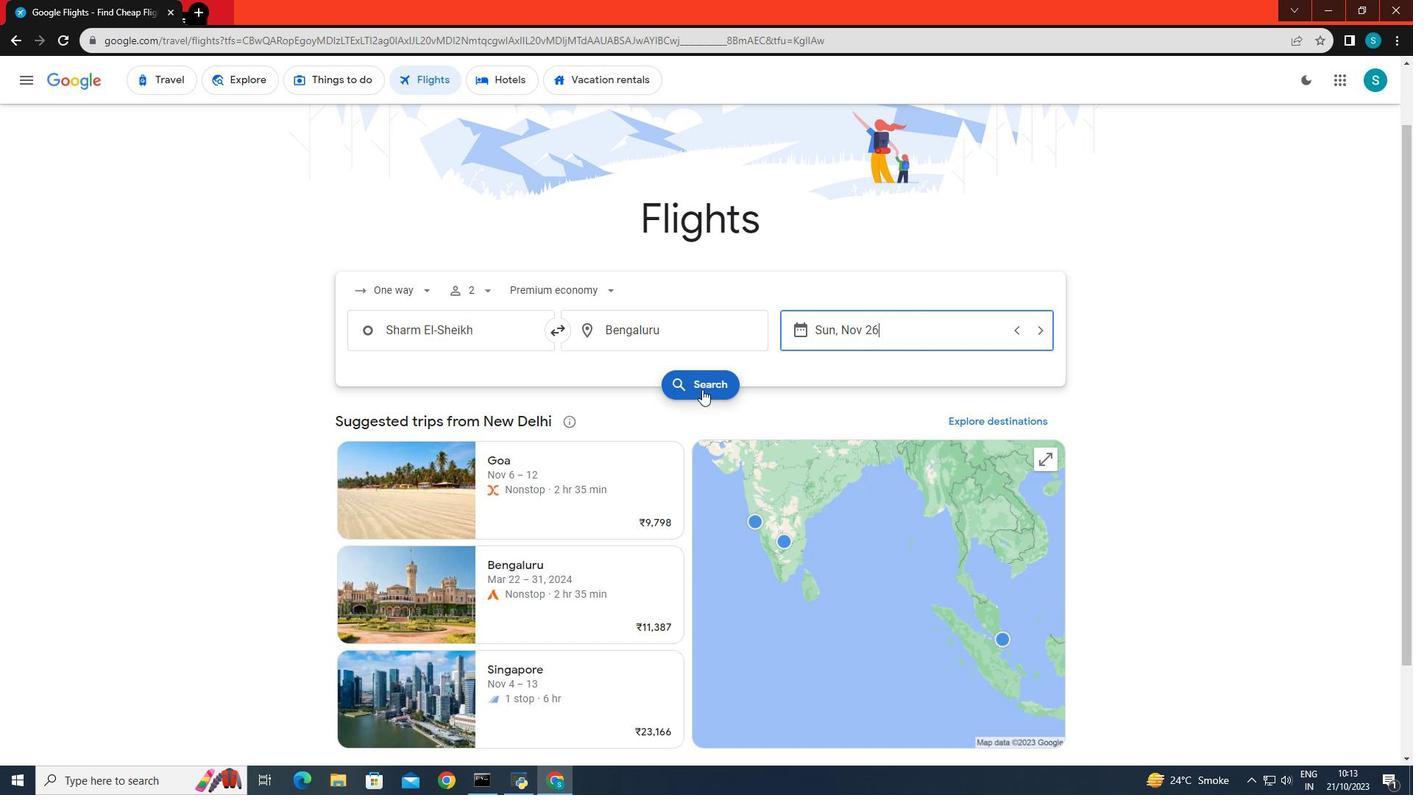 
Action: Mouse pressed left at (702, 389)
Screenshot: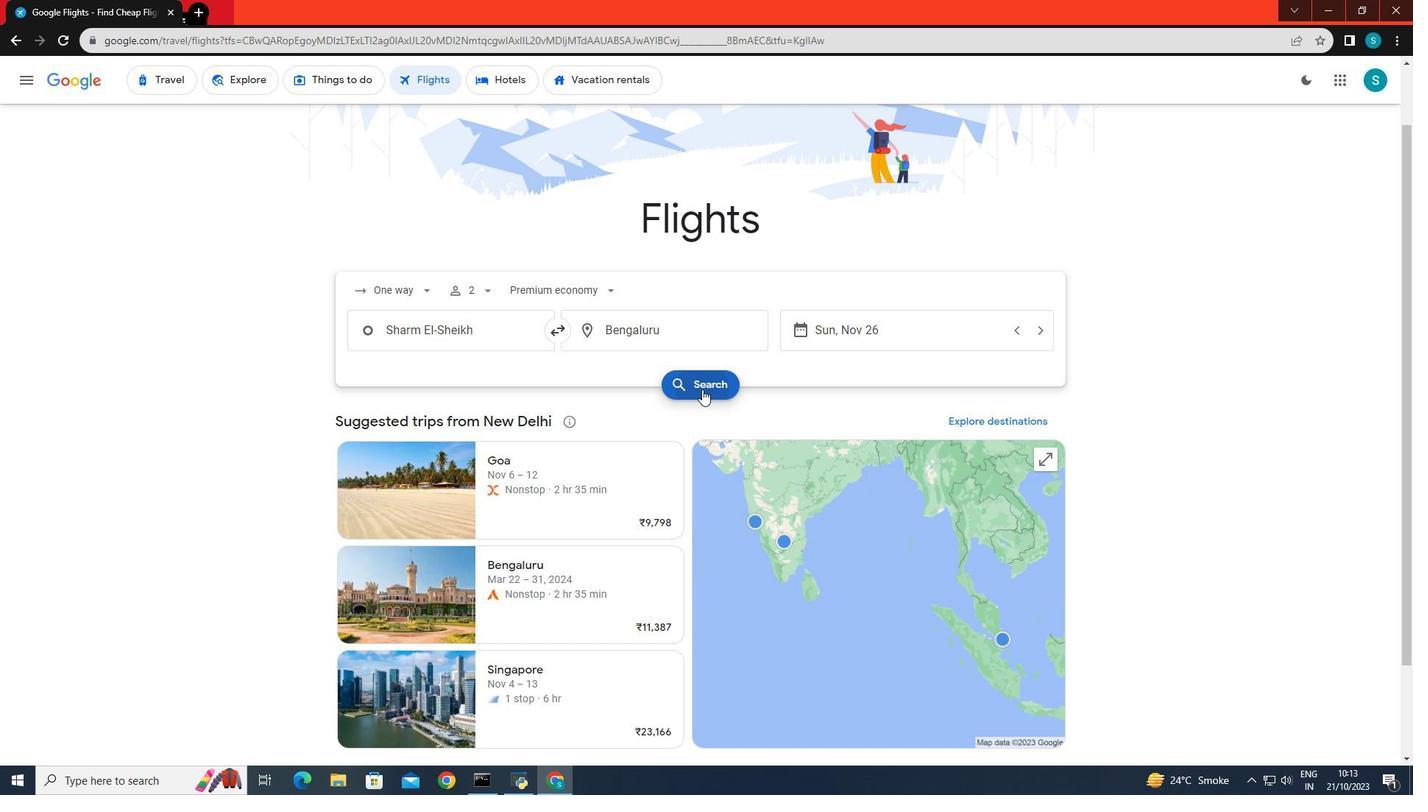 
Action: Mouse moved to (465, 215)
Screenshot: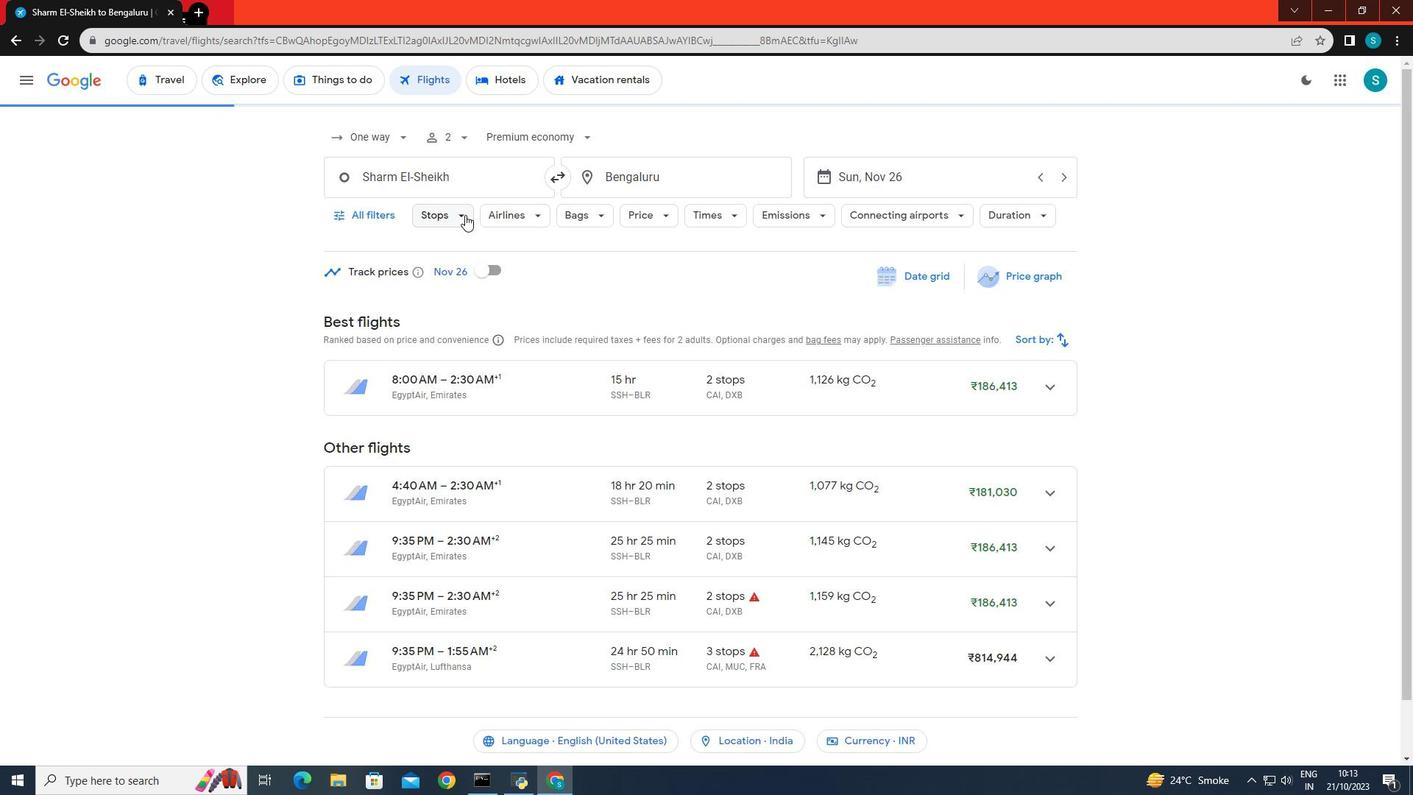 
Action: Mouse pressed left at (465, 215)
Screenshot: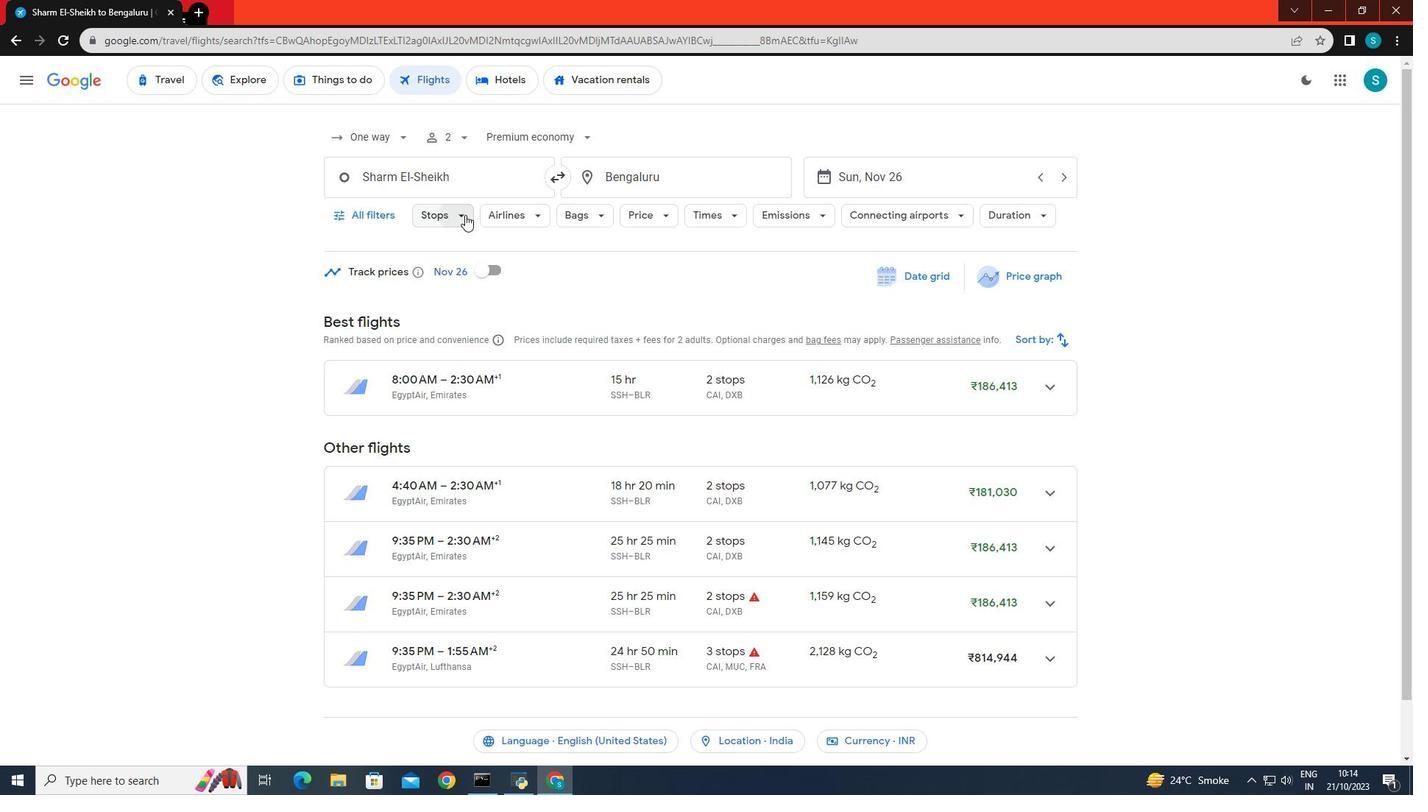 
Action: Mouse moved to (446, 292)
Screenshot: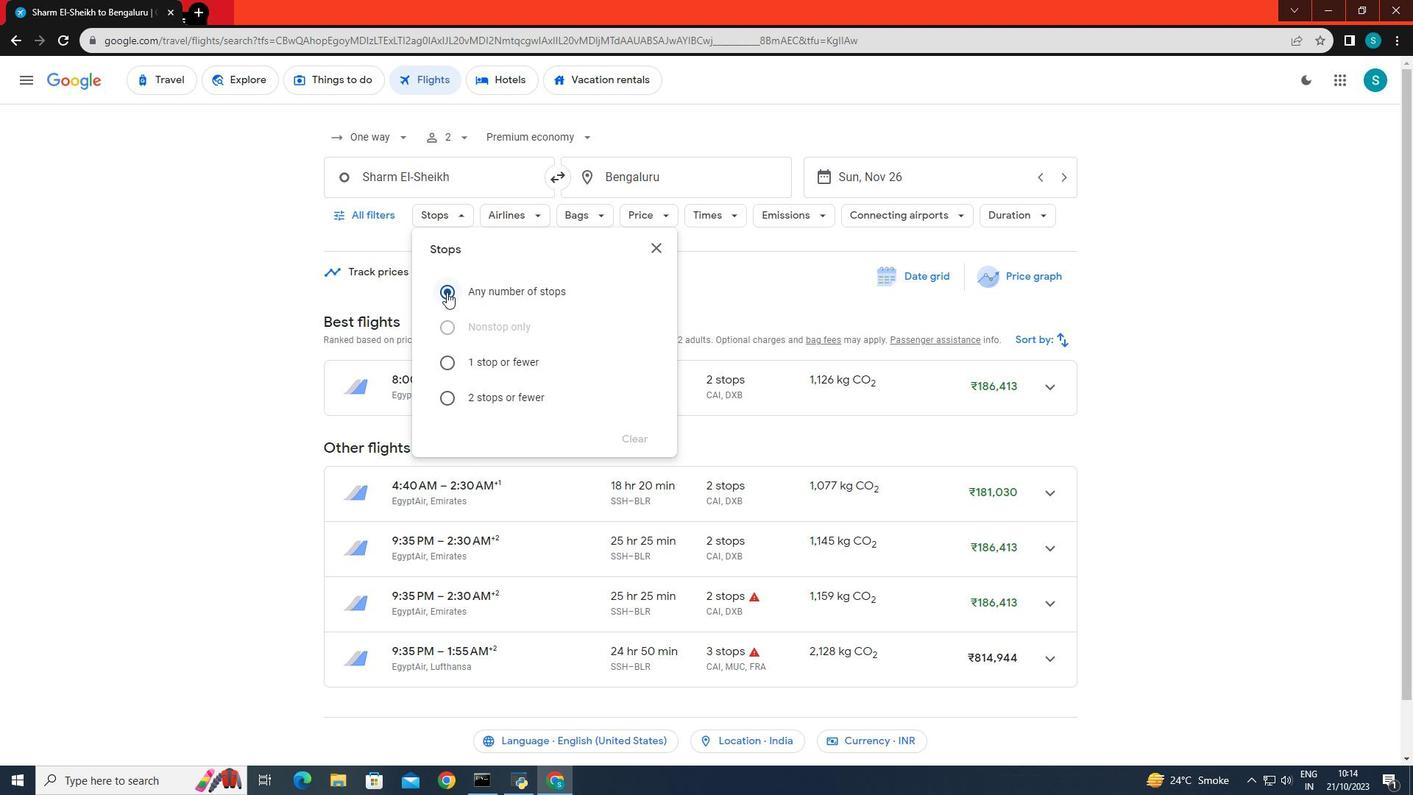 
Action: Mouse pressed left at (446, 292)
Screenshot: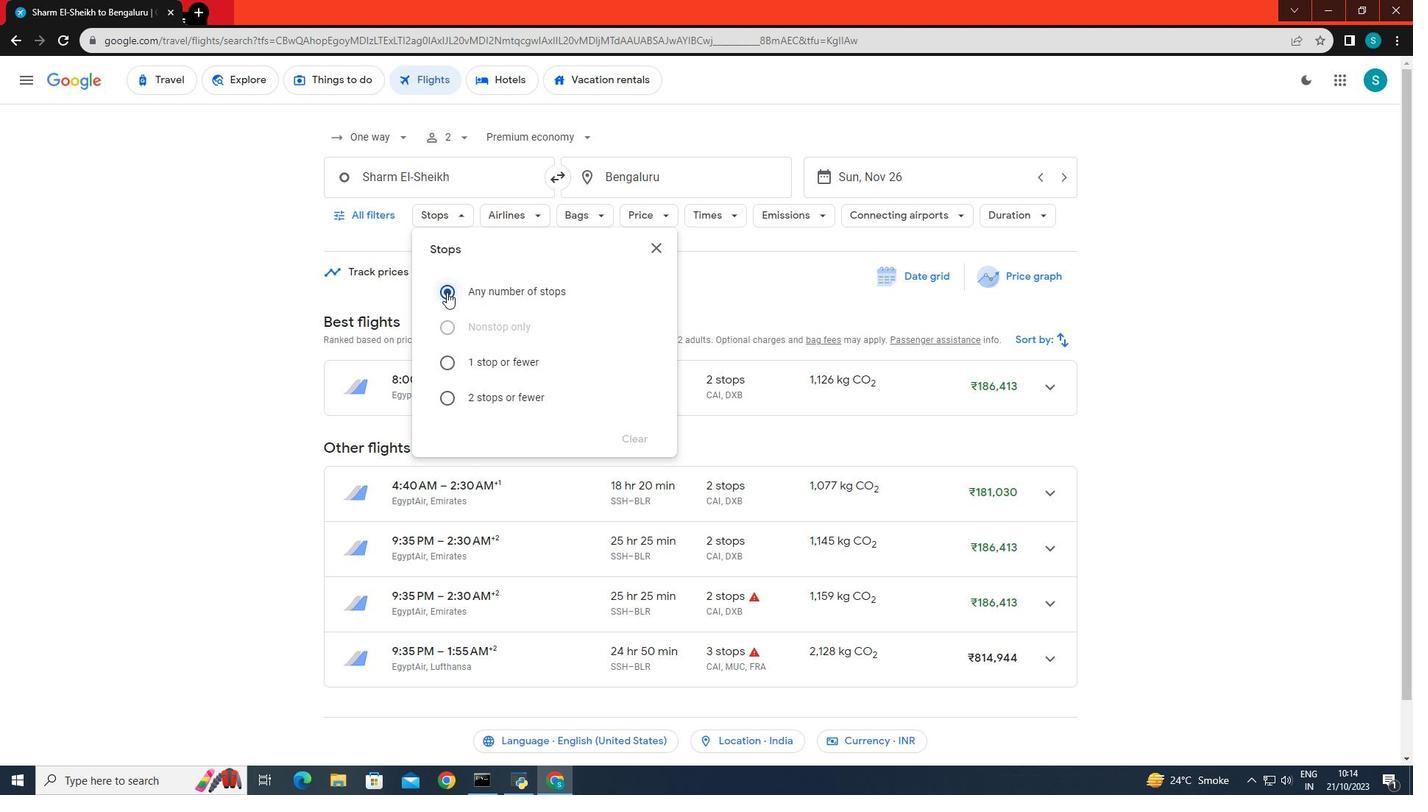 
Action: Mouse moved to (231, 368)
Screenshot: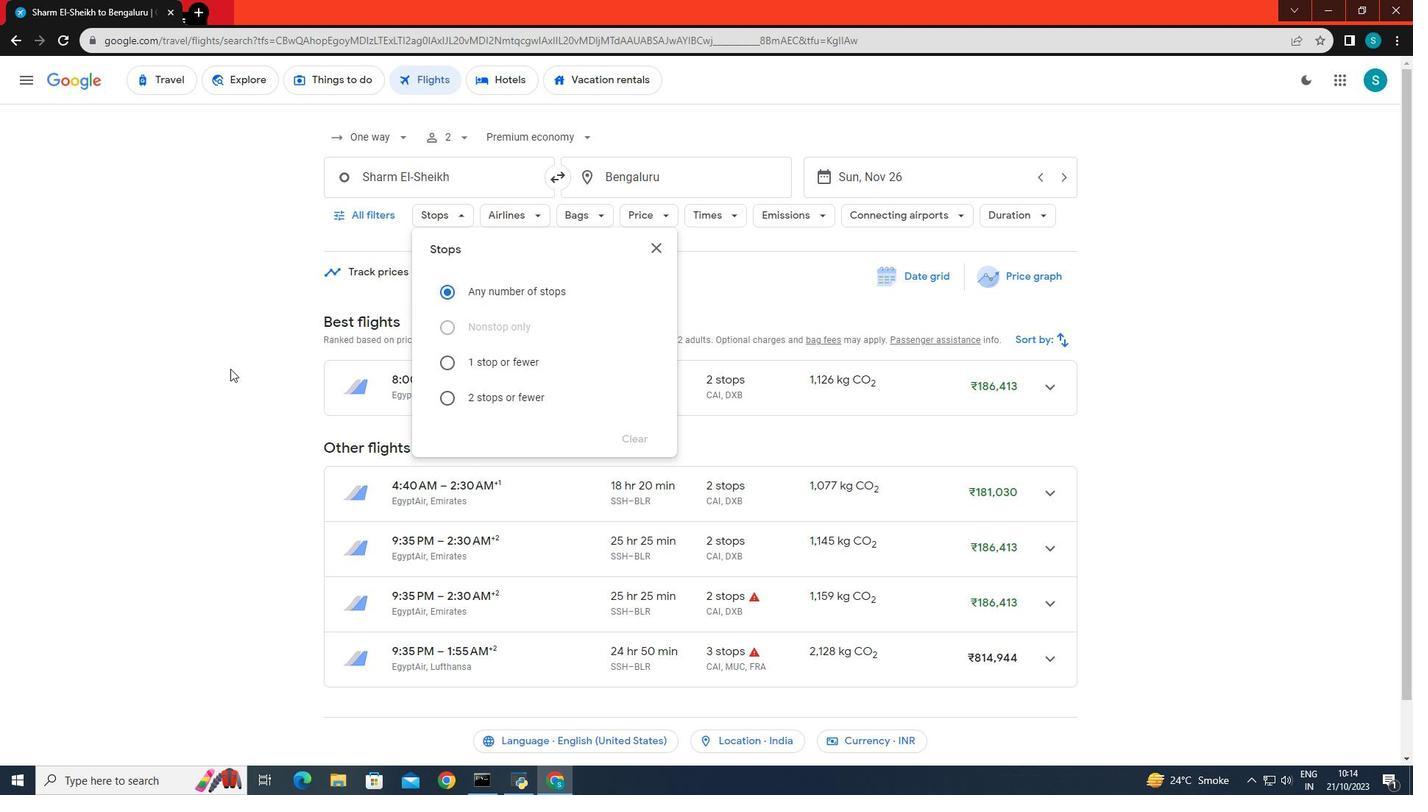 
Action: Mouse pressed left at (231, 368)
Screenshot: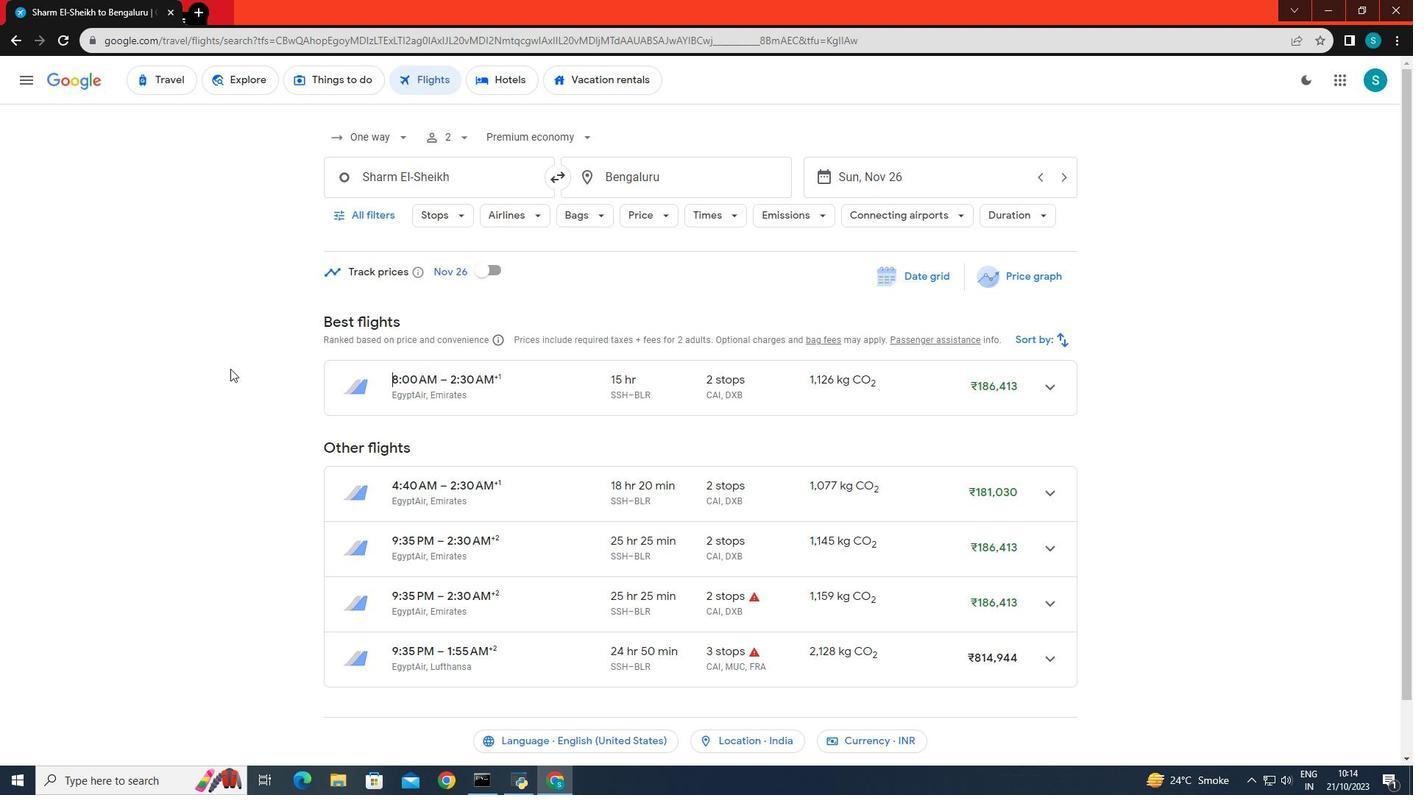 
Action: Mouse moved to (397, 441)
Screenshot: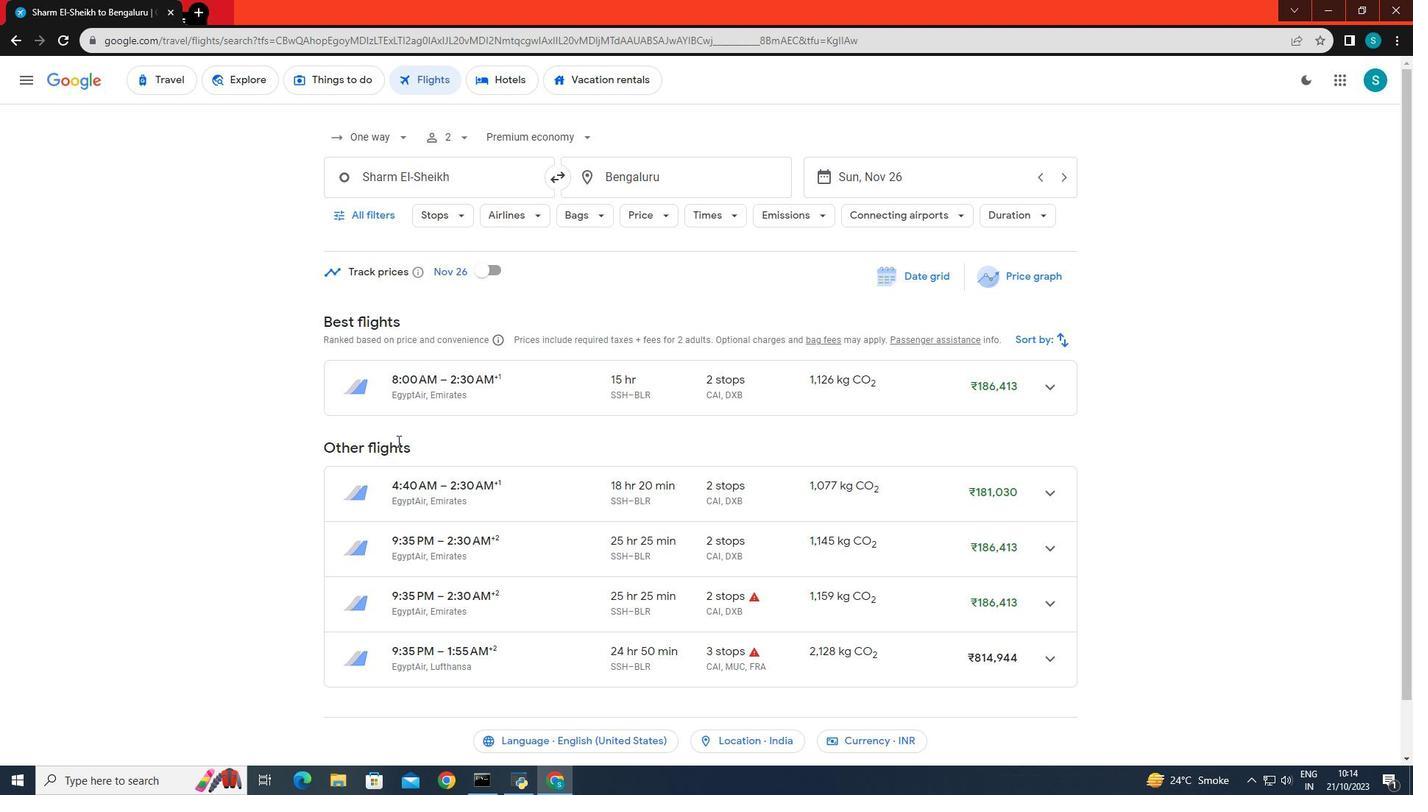 
Action: Mouse scrolled (397, 440) with delta (0, 0)
Screenshot: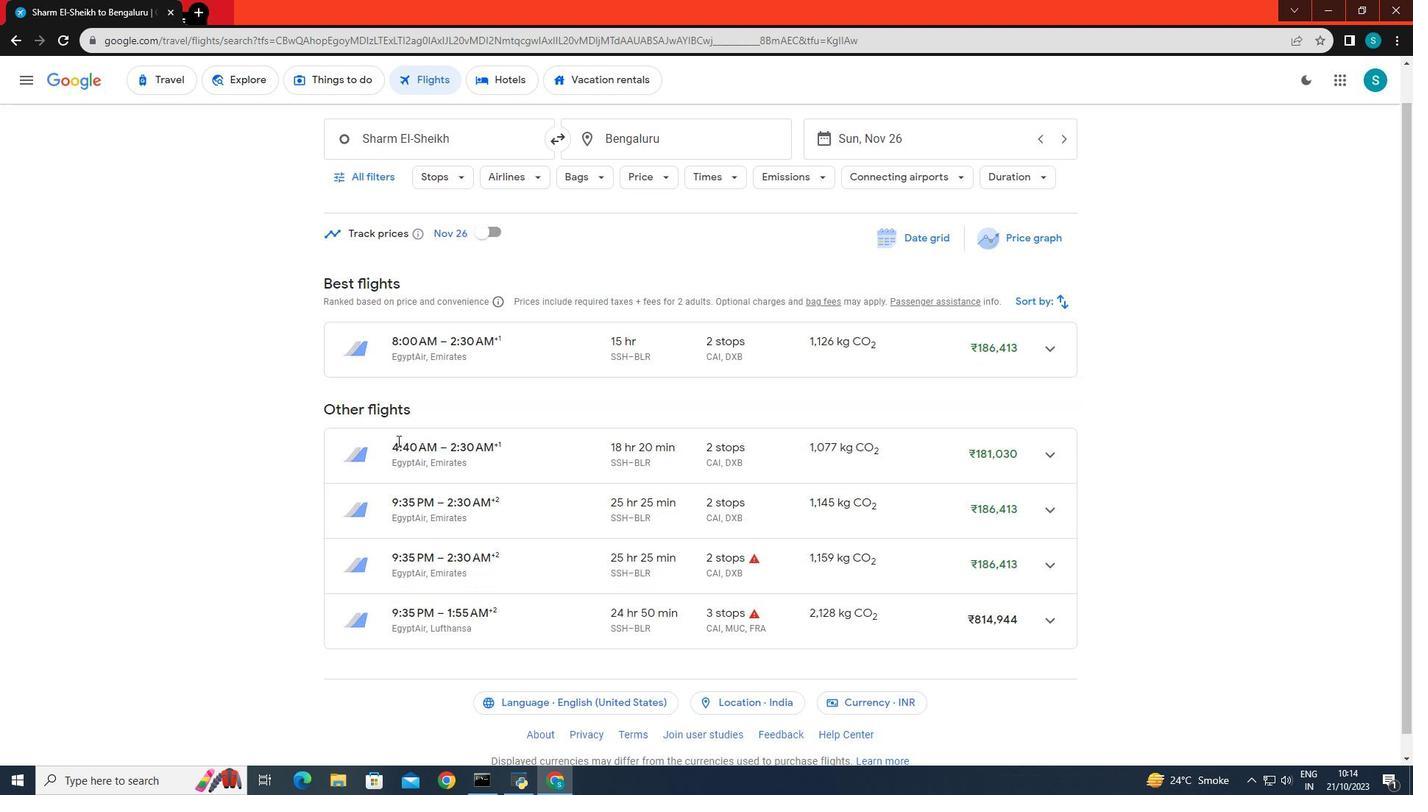 
Action: Mouse scrolled (397, 440) with delta (0, 0)
Screenshot: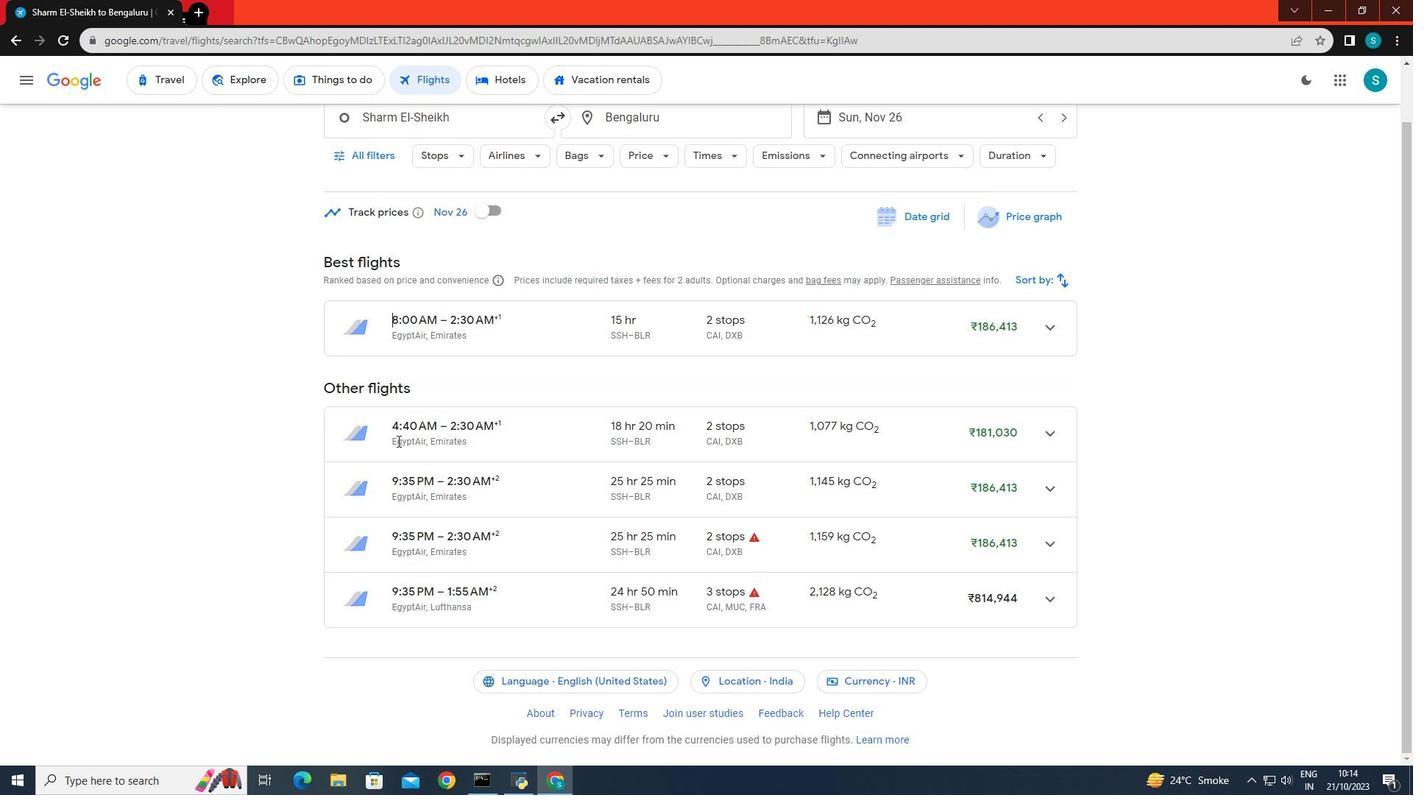 
Action: Mouse scrolled (397, 440) with delta (0, 0)
Screenshot: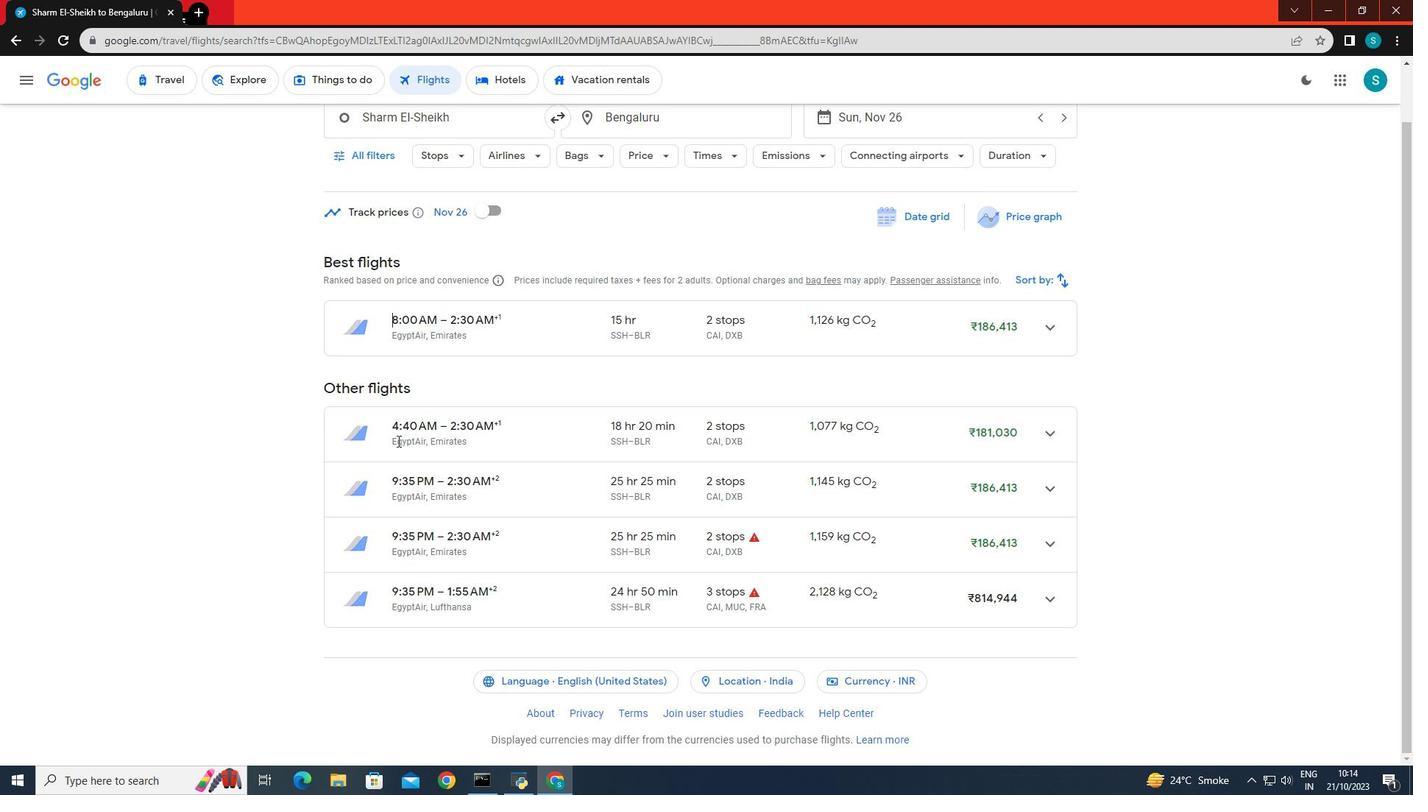 
